 Task: Search one way flight ticket for 5 adults, 2 children, 1 infant in seat and 1 infant on lap in economy from Albuquerque: Albuquerque International Sunport to Rockford: Chicago Rockford International Airport(was Northwest Chicagoland Regional Airport At Rockford) on 5-1-2023. Choice of flights is American. Number of bags: 2 checked bags. Price is upto 40000. Outbound departure time preference is 12:00.
Action: Mouse moved to (164, 363)
Screenshot: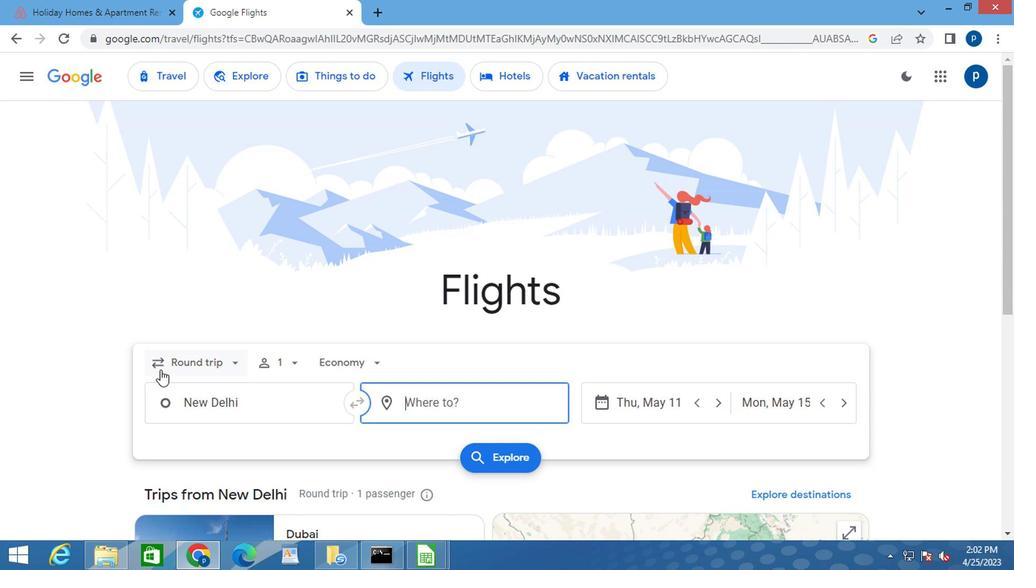 
Action: Mouse pressed left at (164, 363)
Screenshot: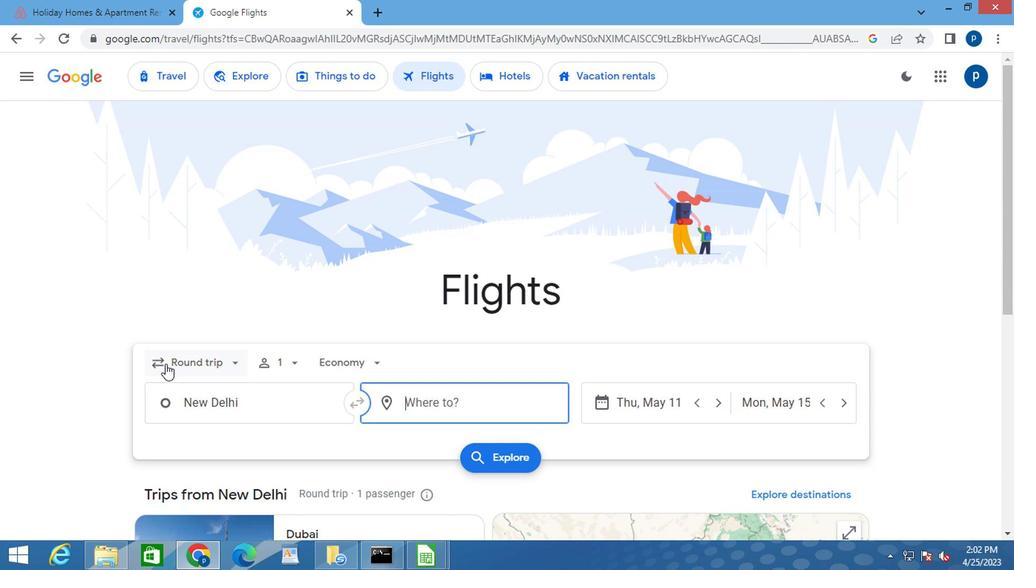 
Action: Mouse moved to (202, 431)
Screenshot: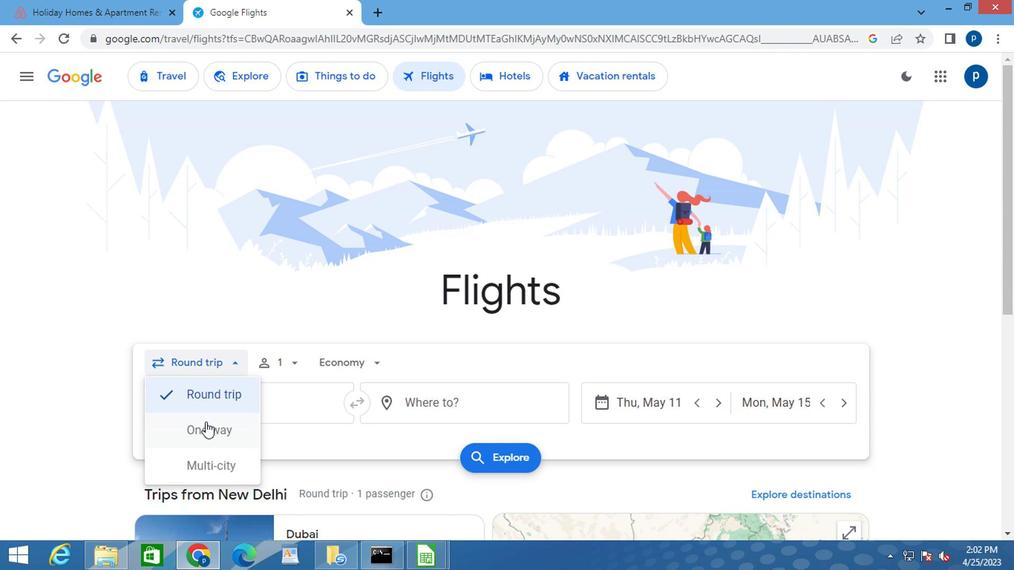 
Action: Mouse pressed left at (202, 431)
Screenshot: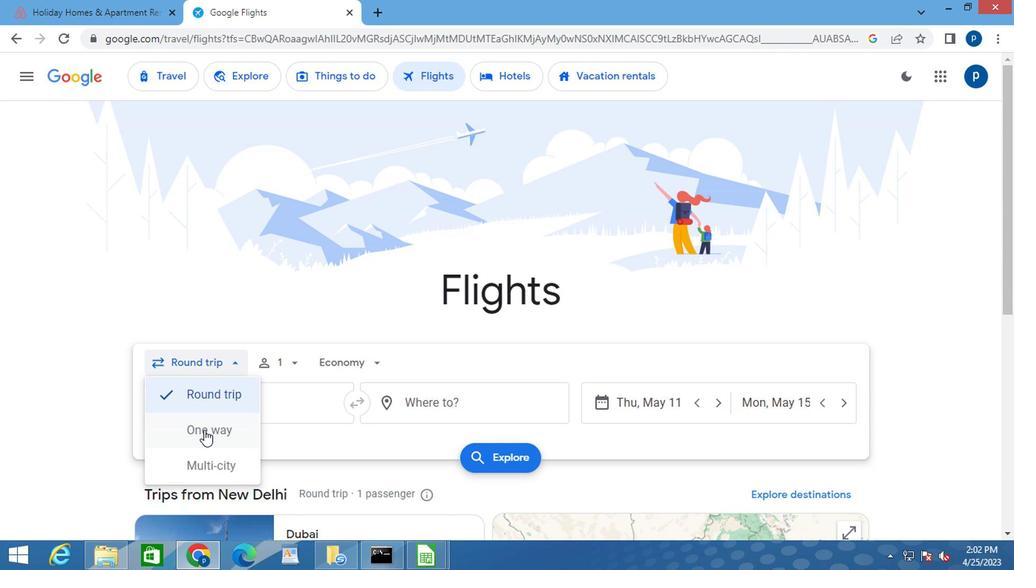 
Action: Mouse moved to (262, 322)
Screenshot: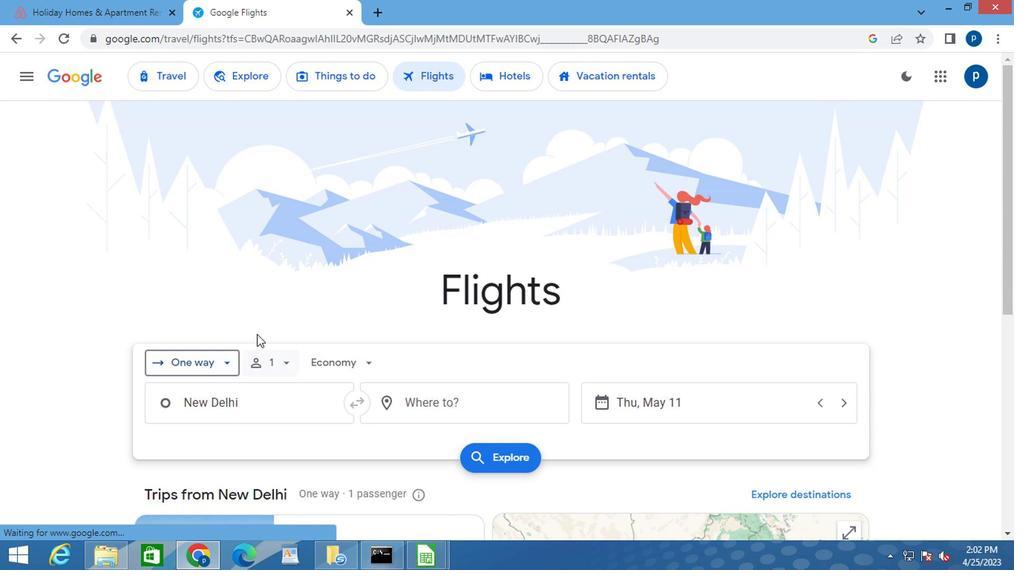 
Action: Mouse scrolled (262, 321) with delta (0, 0)
Screenshot: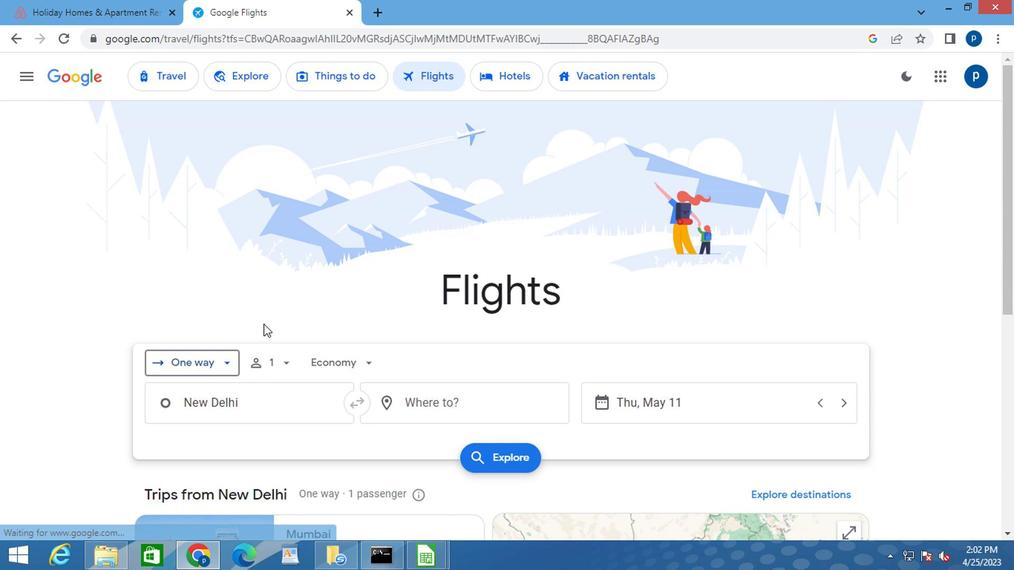 
Action: Mouse moved to (263, 321)
Screenshot: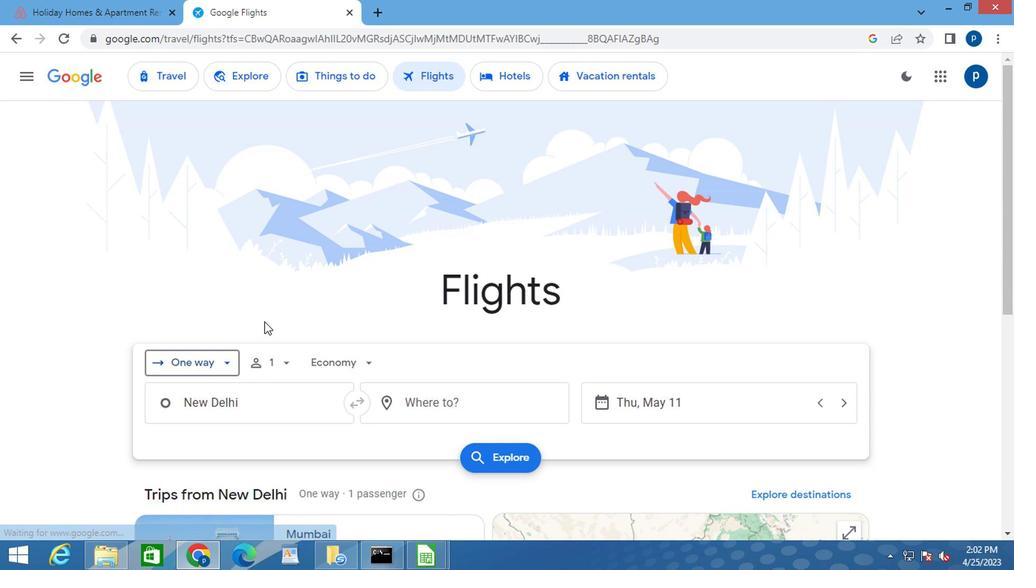 
Action: Mouse scrolled (263, 321) with delta (0, 0)
Screenshot: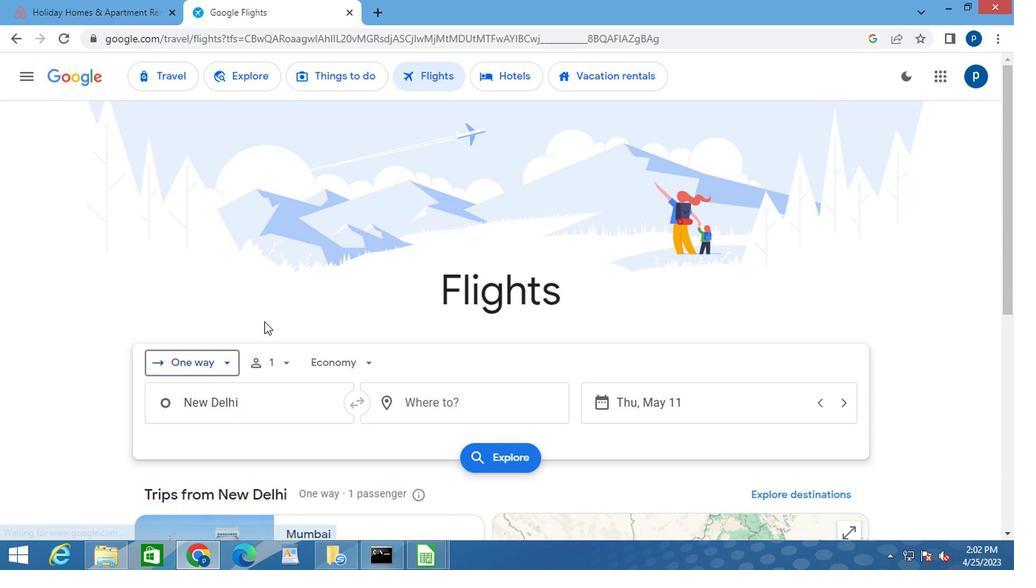 
Action: Mouse moved to (265, 317)
Screenshot: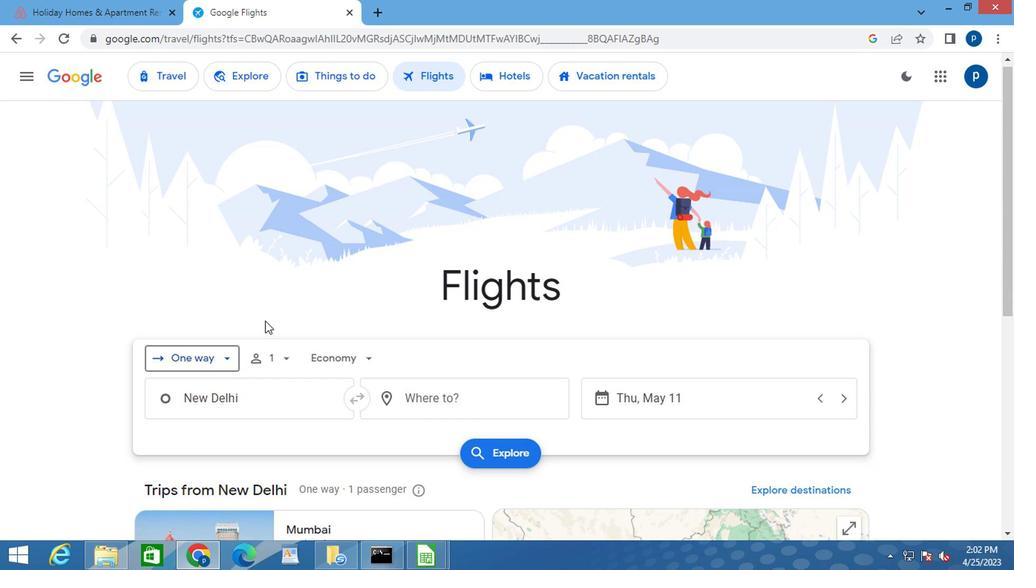 
Action: Mouse scrolled (265, 318) with delta (0, 0)
Screenshot: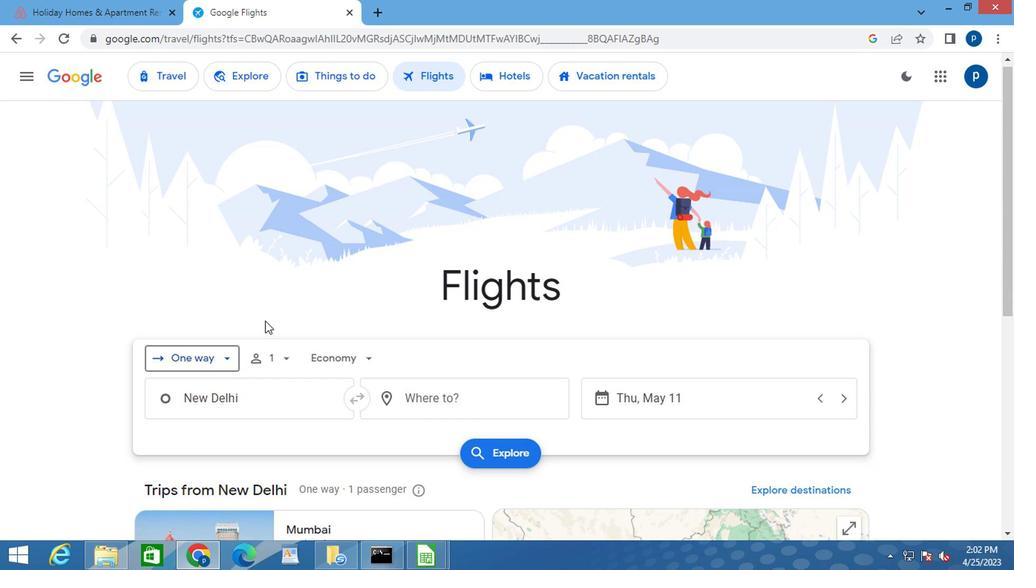 
Action: Mouse moved to (278, 280)
Screenshot: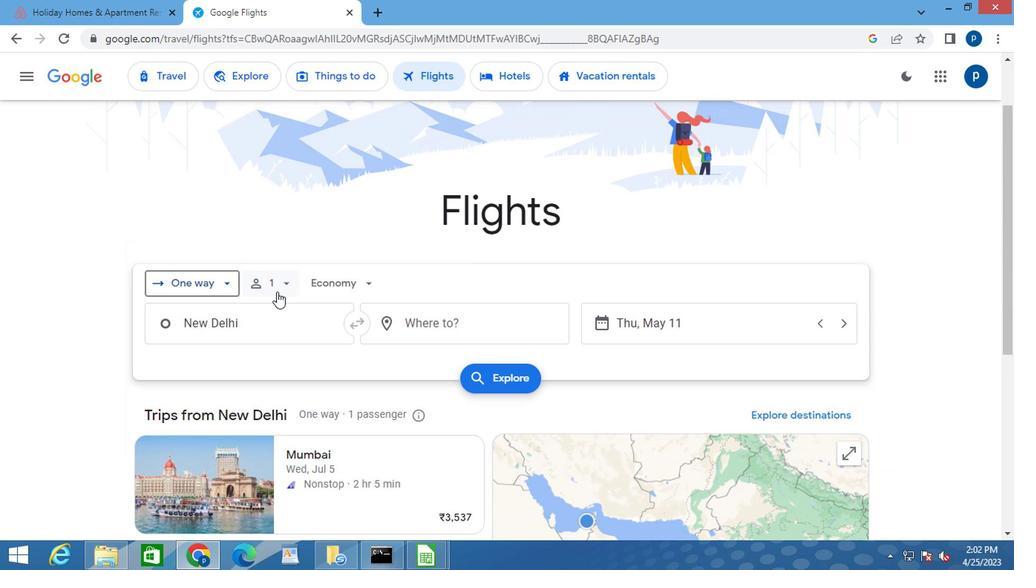 
Action: Mouse pressed left at (278, 280)
Screenshot: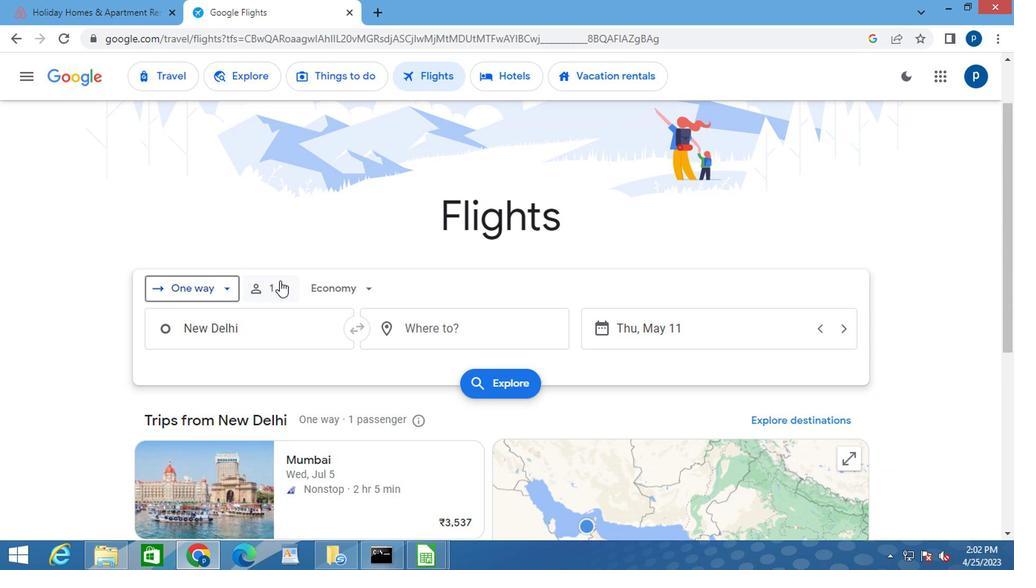 
Action: Mouse moved to (395, 328)
Screenshot: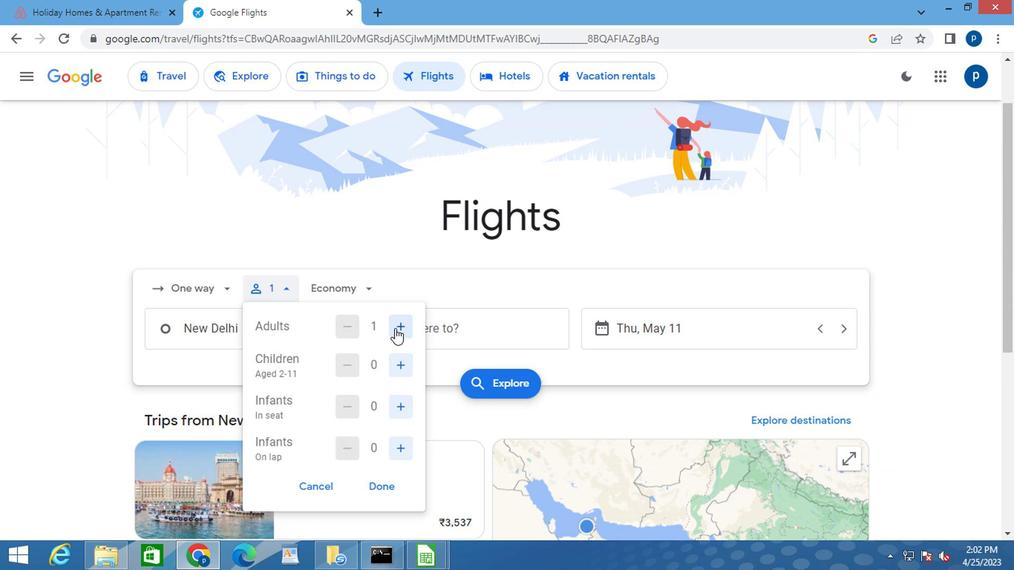 
Action: Mouse pressed left at (395, 328)
Screenshot: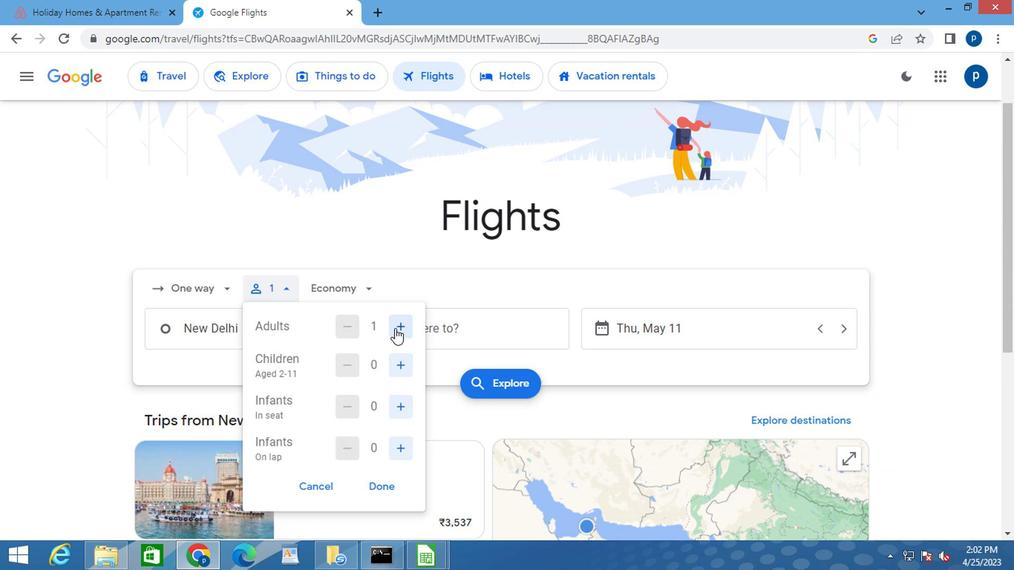 
Action: Mouse moved to (396, 328)
Screenshot: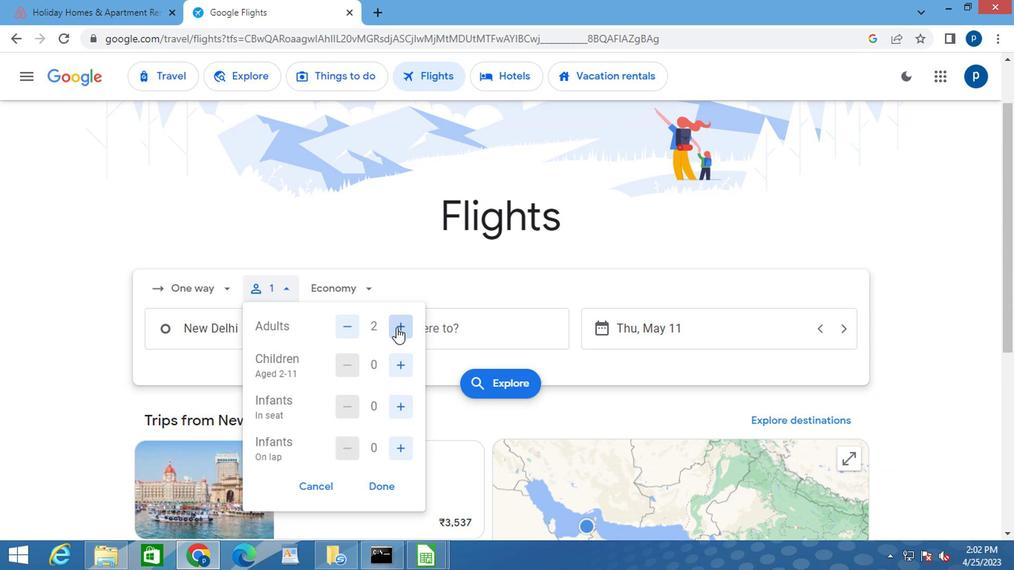
Action: Mouse pressed left at (396, 328)
Screenshot: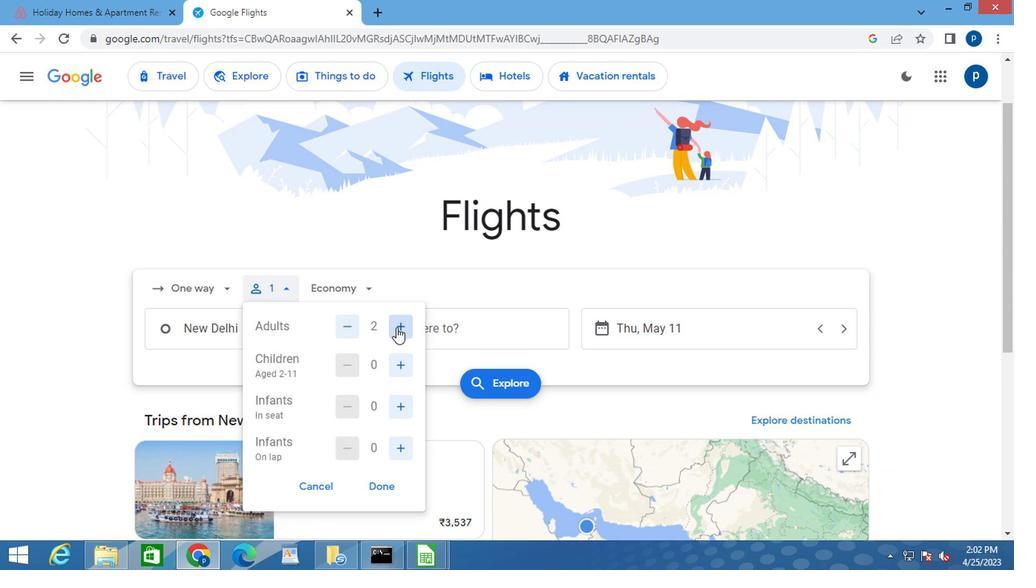 
Action: Mouse moved to (396, 328)
Screenshot: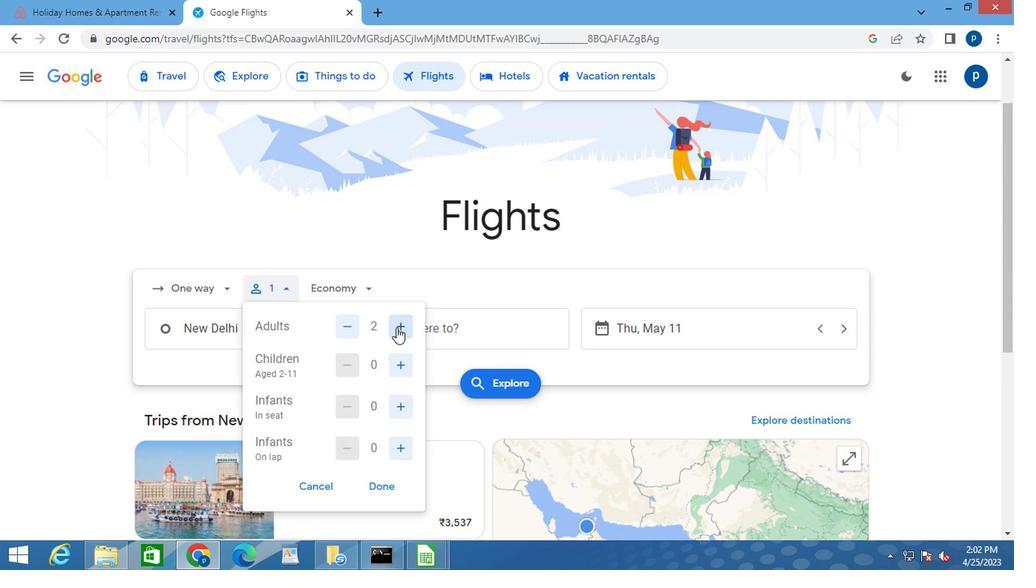 
Action: Mouse pressed left at (396, 328)
Screenshot: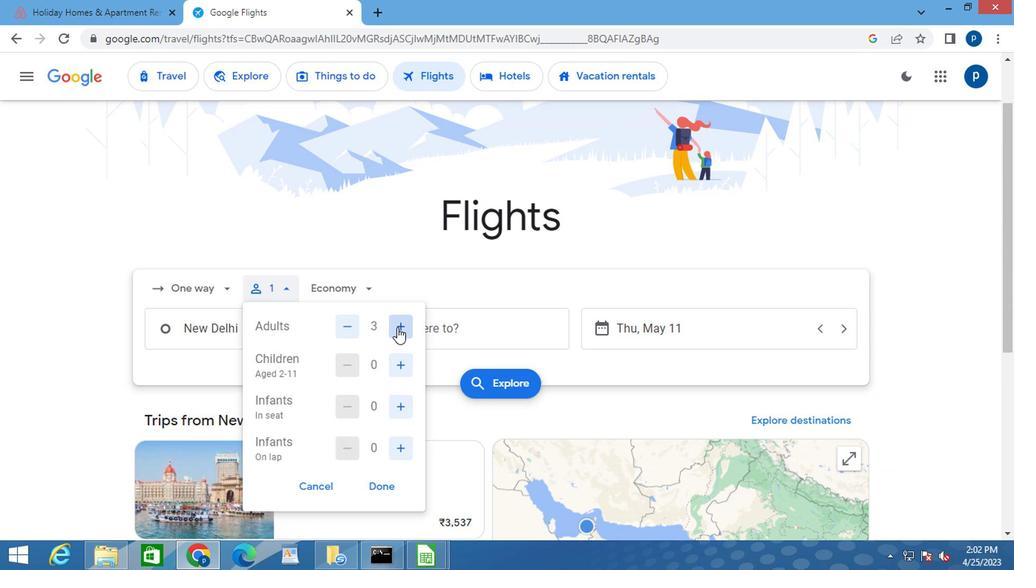 
Action: Mouse moved to (397, 328)
Screenshot: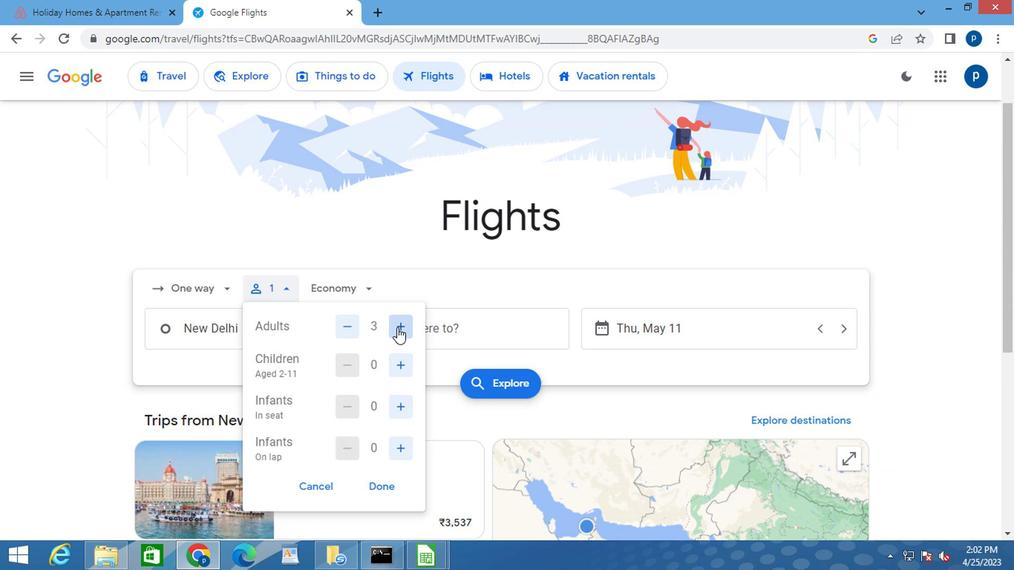 
Action: Mouse pressed left at (397, 328)
Screenshot: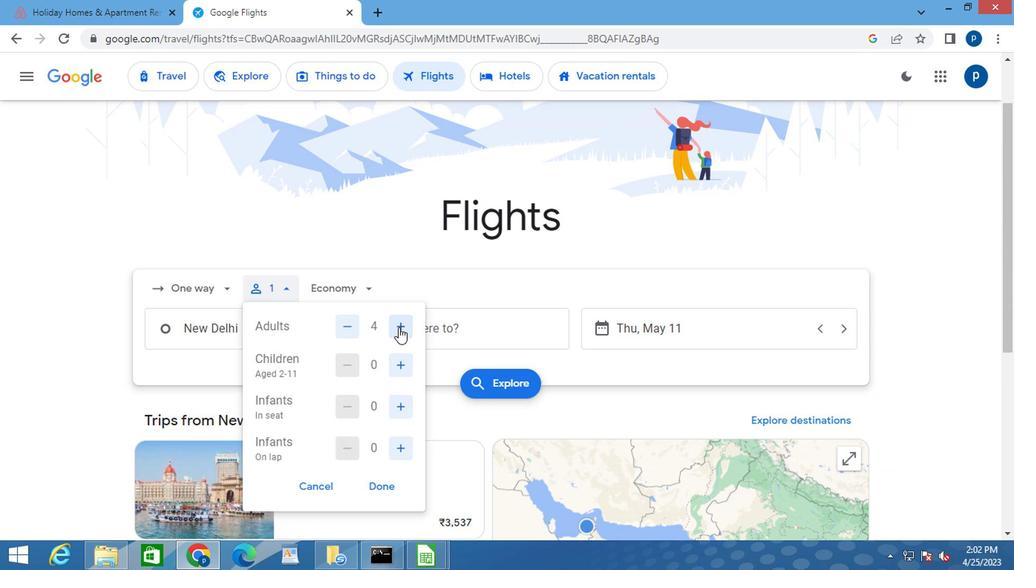 
Action: Mouse moved to (402, 369)
Screenshot: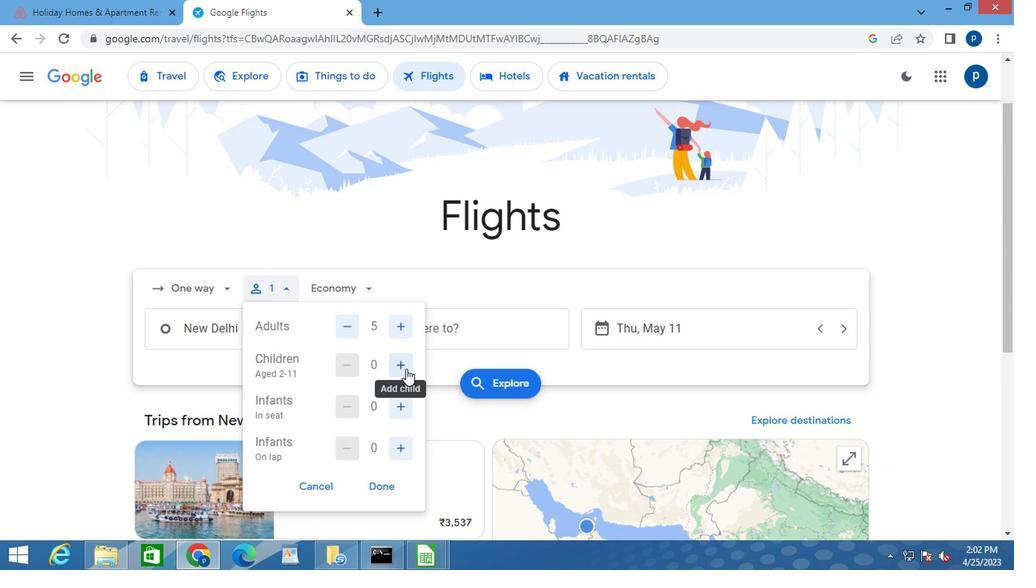 
Action: Mouse pressed left at (402, 369)
Screenshot: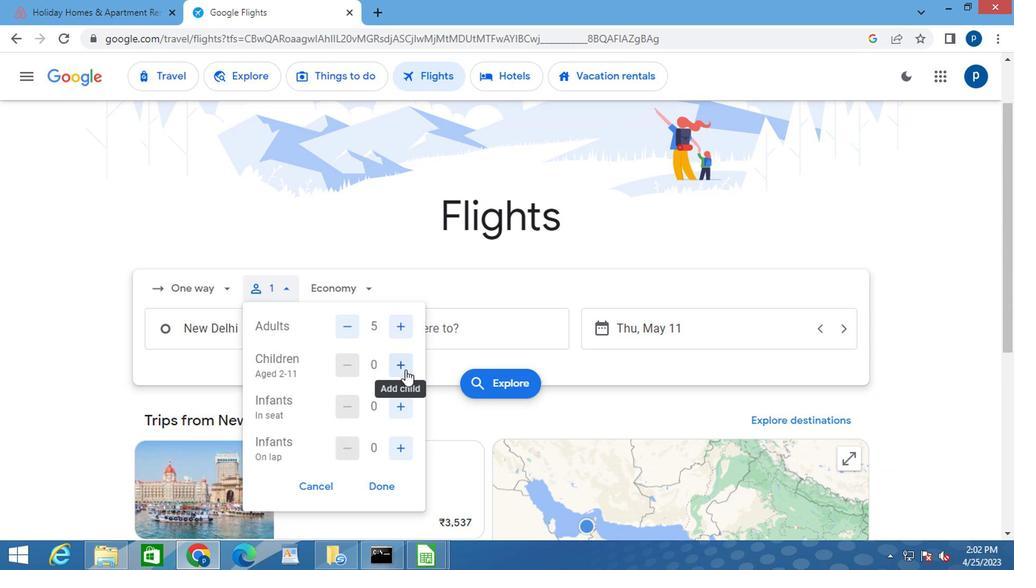 
Action: Mouse pressed left at (402, 369)
Screenshot: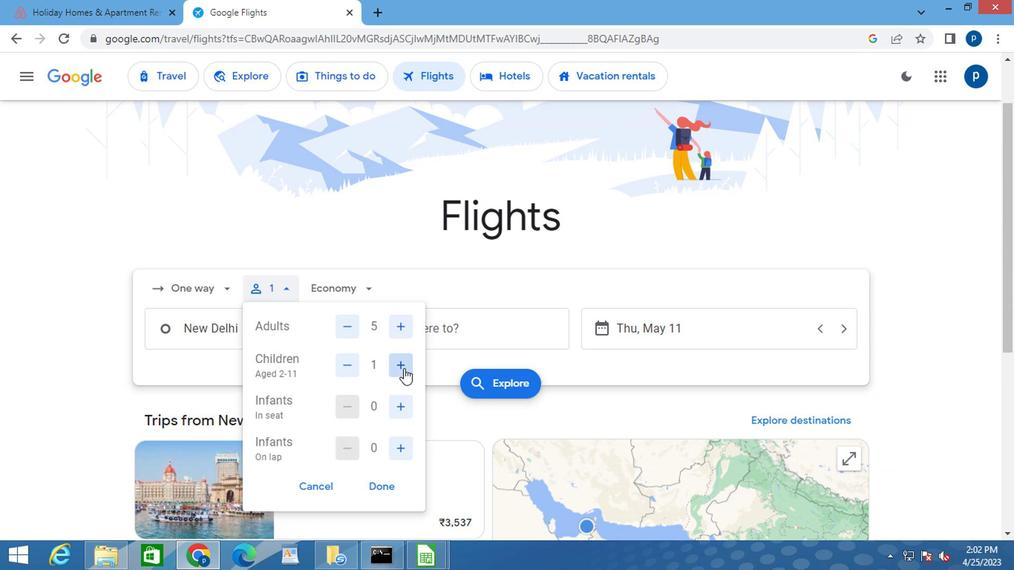 
Action: Mouse moved to (400, 402)
Screenshot: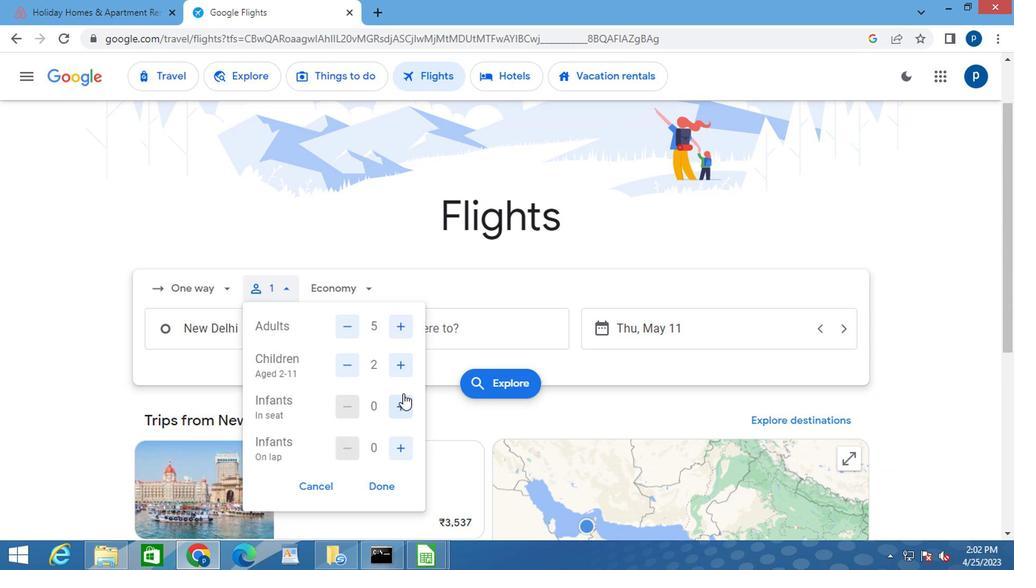 
Action: Mouse pressed left at (400, 402)
Screenshot: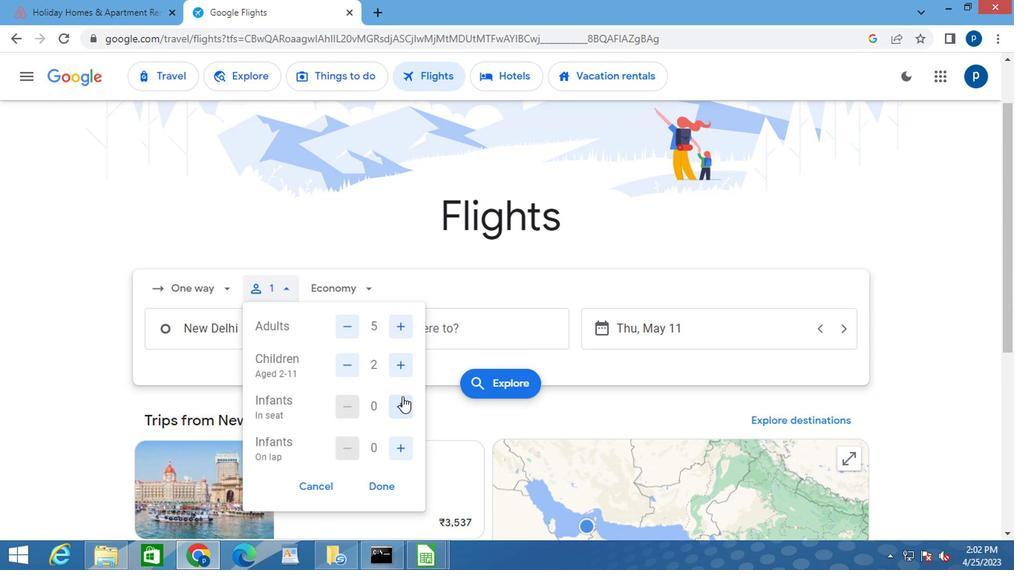 
Action: Mouse moved to (394, 443)
Screenshot: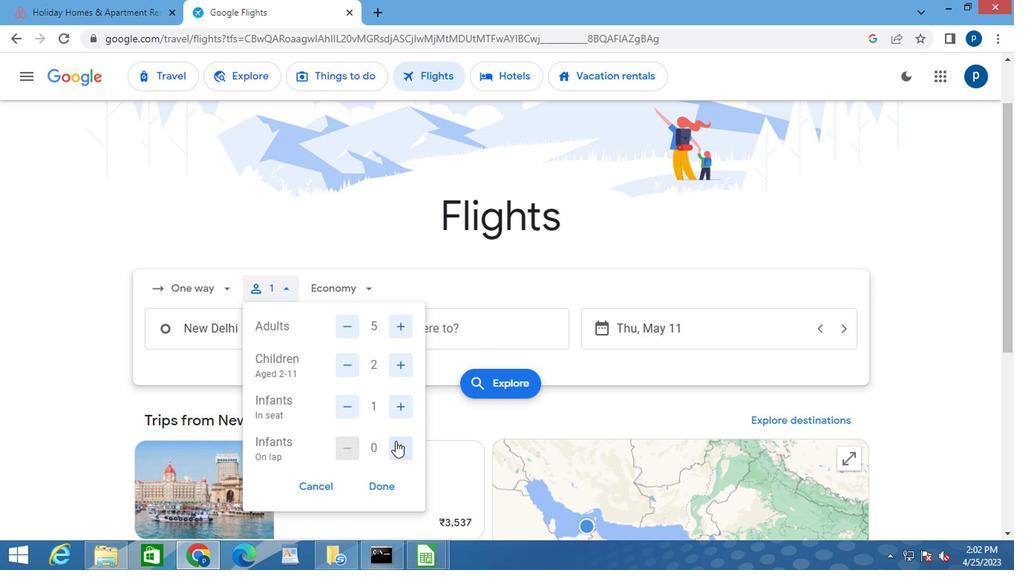 
Action: Mouse pressed left at (394, 443)
Screenshot: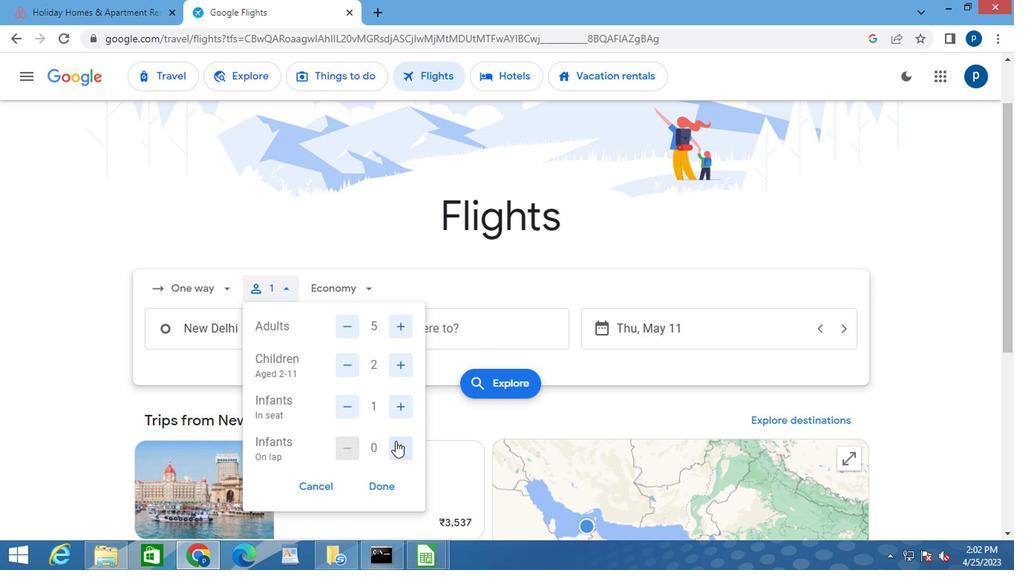 
Action: Mouse moved to (380, 483)
Screenshot: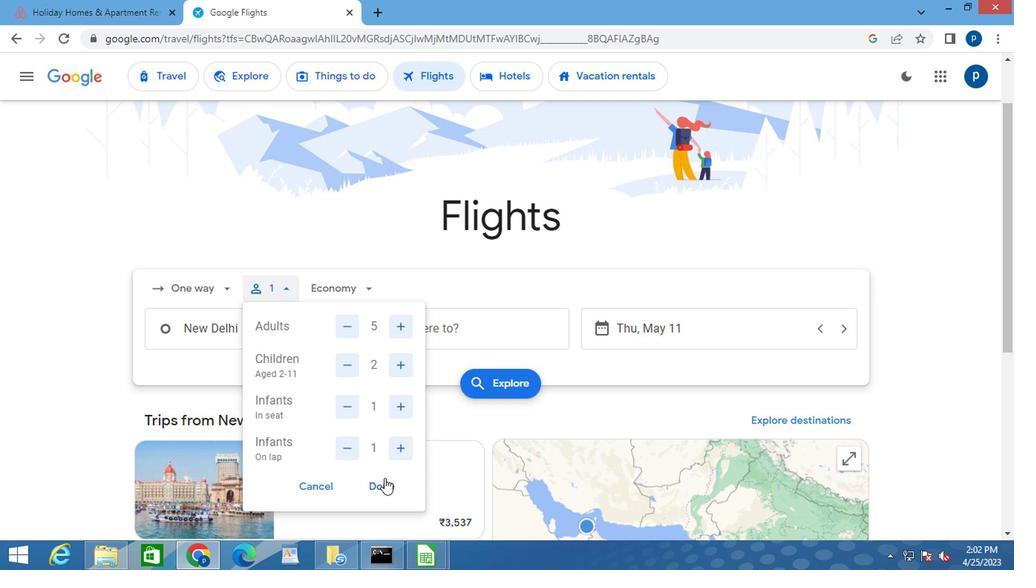 
Action: Mouse pressed left at (380, 483)
Screenshot: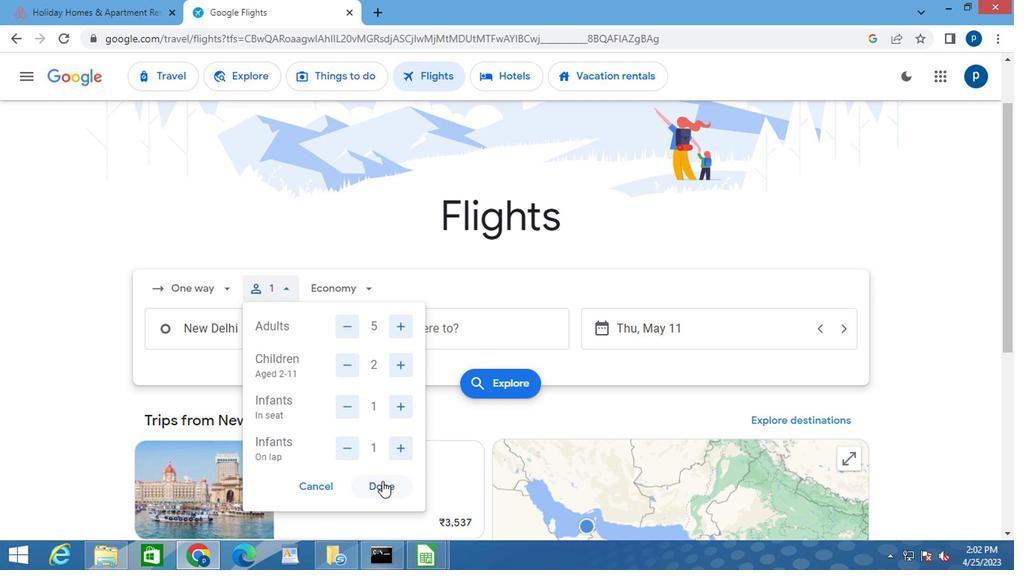 
Action: Mouse moved to (348, 296)
Screenshot: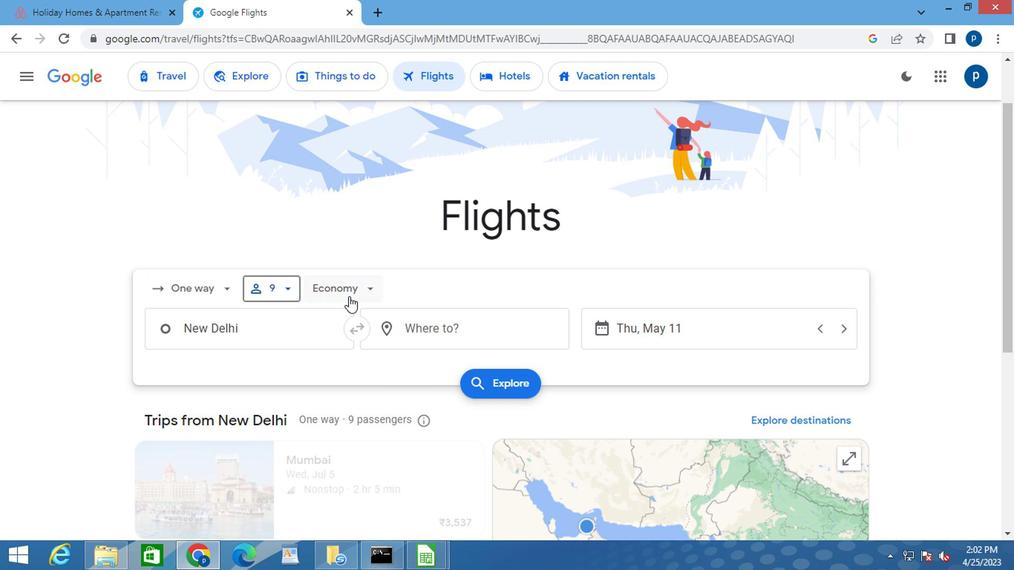 
Action: Mouse pressed left at (348, 296)
Screenshot: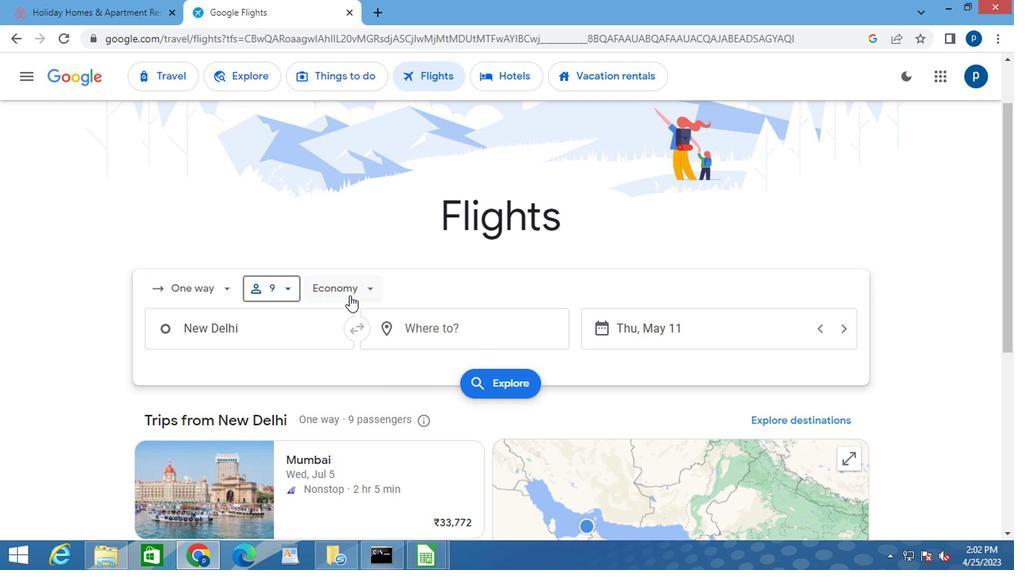 
Action: Mouse moved to (374, 321)
Screenshot: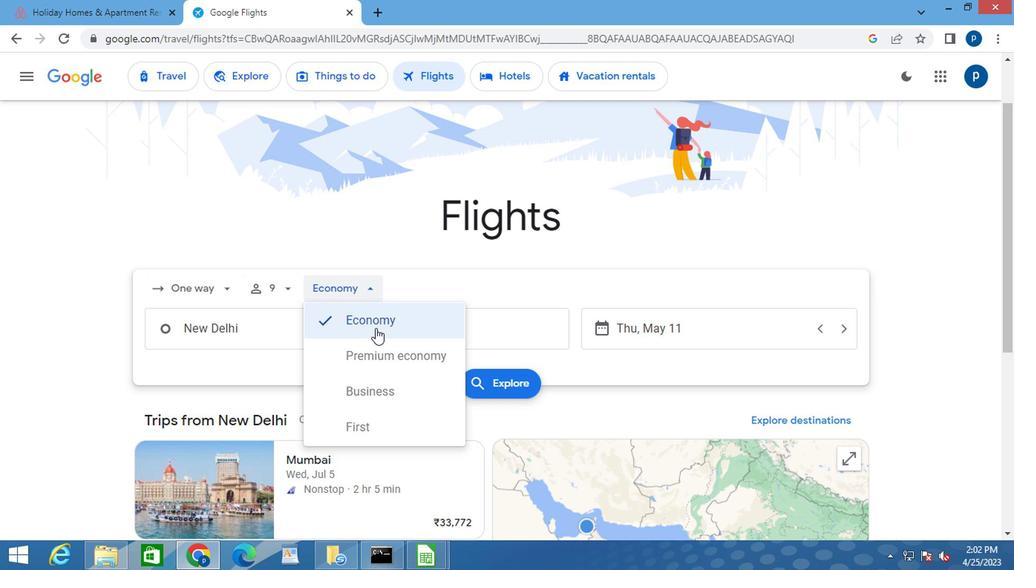 
Action: Mouse pressed left at (374, 321)
Screenshot: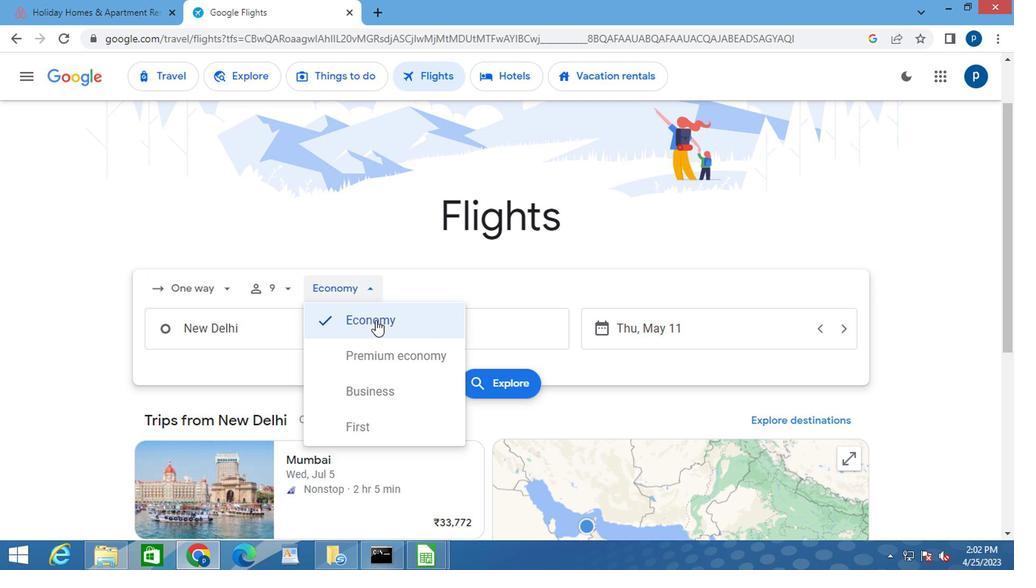 
Action: Mouse moved to (258, 405)
Screenshot: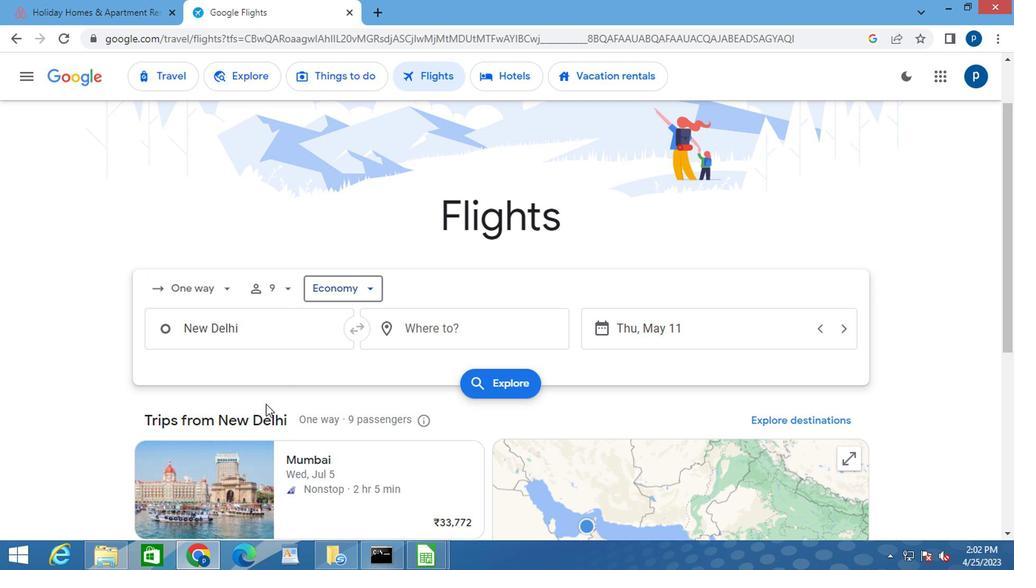 
Action: Mouse scrolled (258, 404) with delta (0, -1)
Screenshot: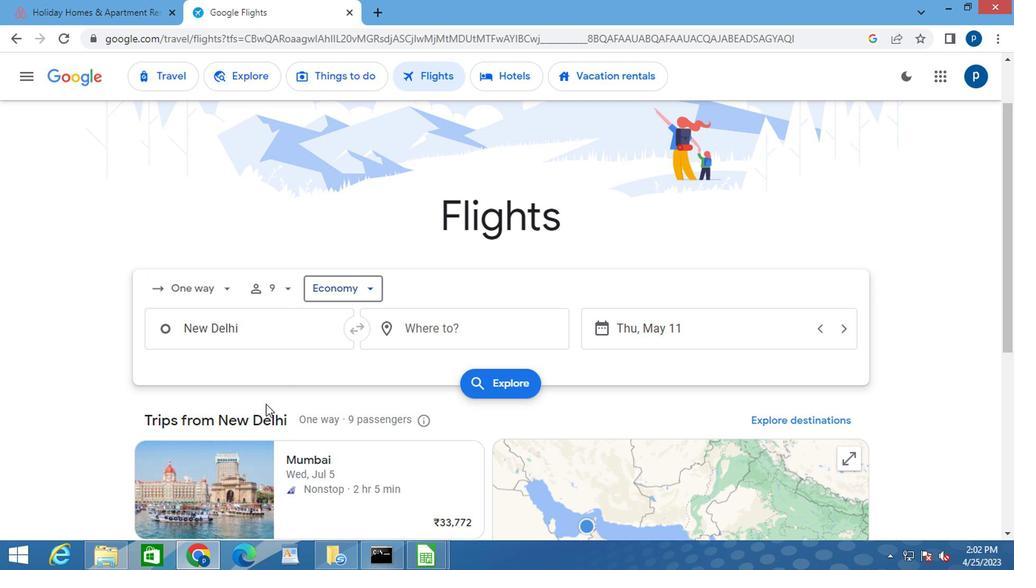 
Action: Mouse moved to (191, 258)
Screenshot: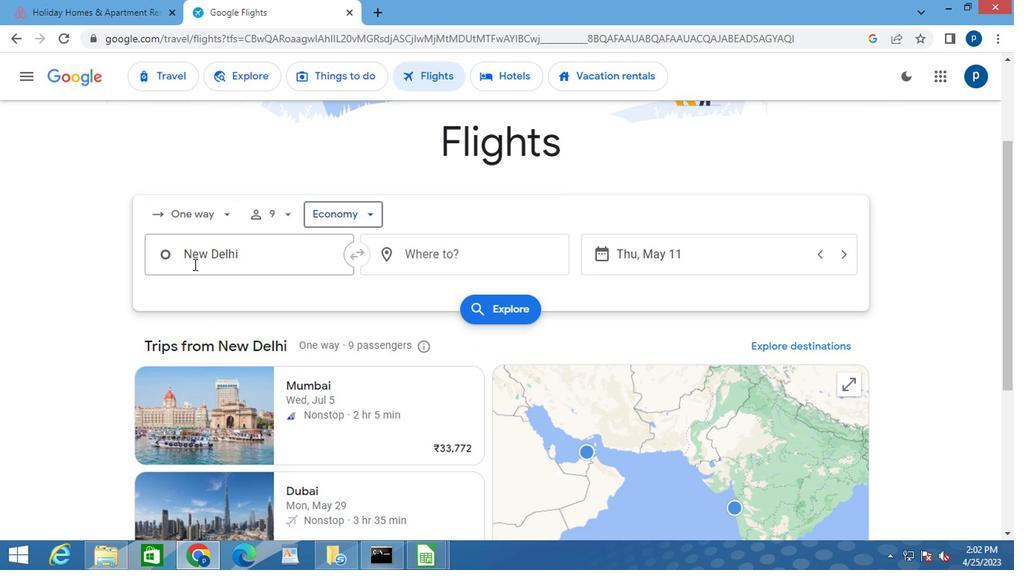 
Action: Mouse pressed left at (191, 258)
Screenshot: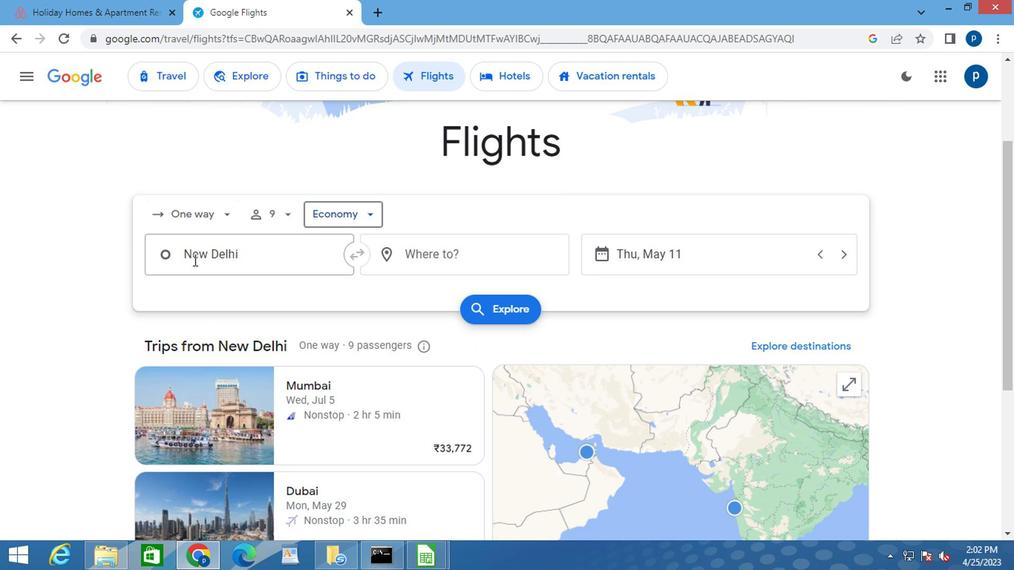 
Action: Mouse pressed left at (191, 258)
Screenshot: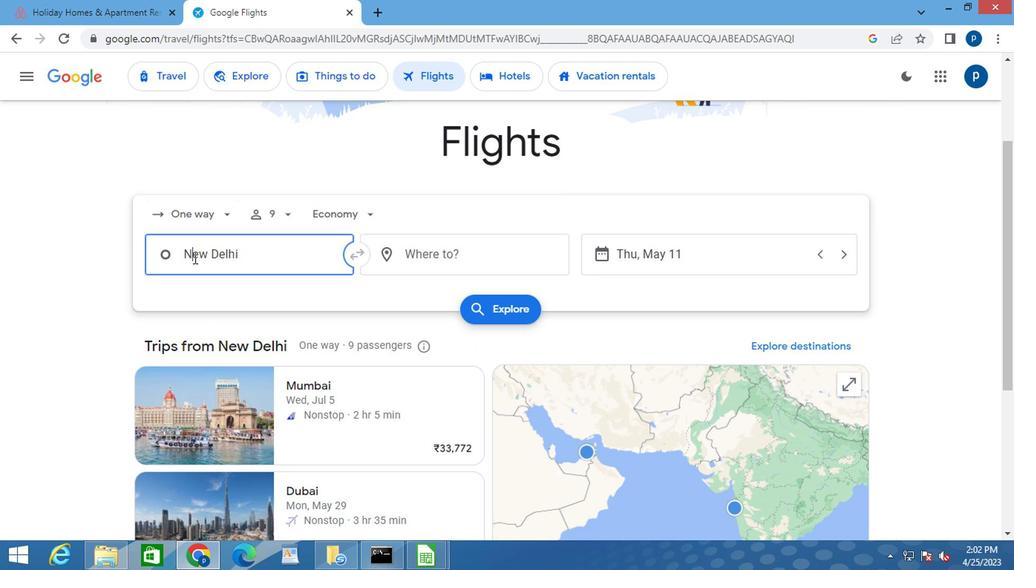 
Action: Key pressed <Key.delete>a<Key.caps_lock><Key.caps_lock><Key.caps_lock>lbuquerque<Key.space><Key.caps_lock>i<Key.caps_lock>n
Screenshot: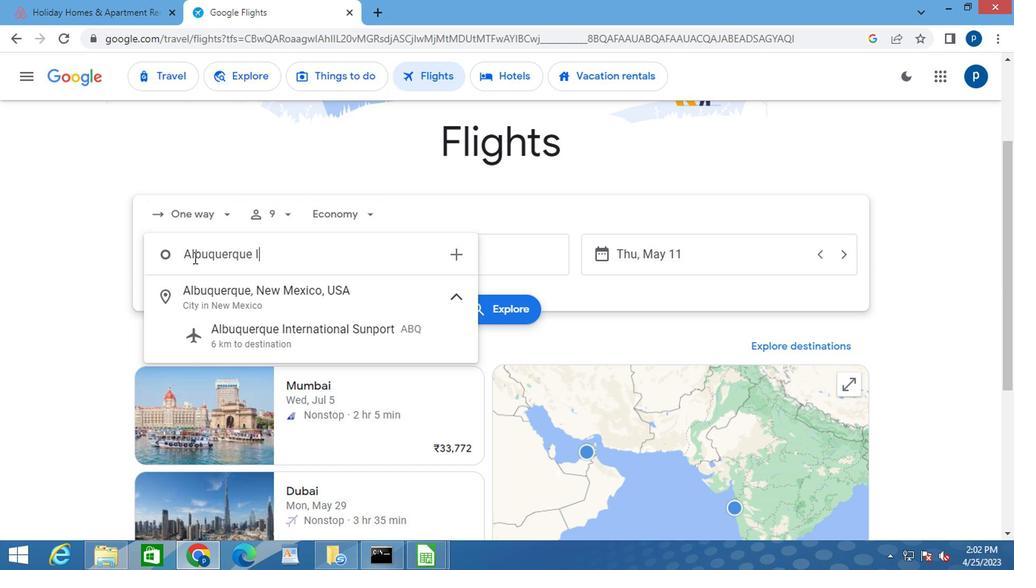 
Action: Mouse moved to (249, 298)
Screenshot: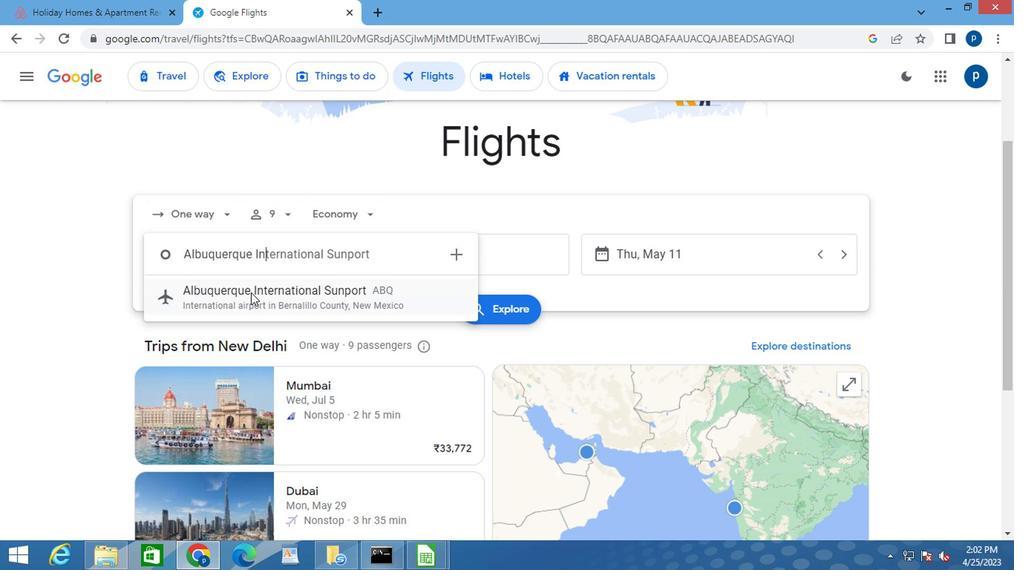 
Action: Mouse pressed left at (249, 298)
Screenshot: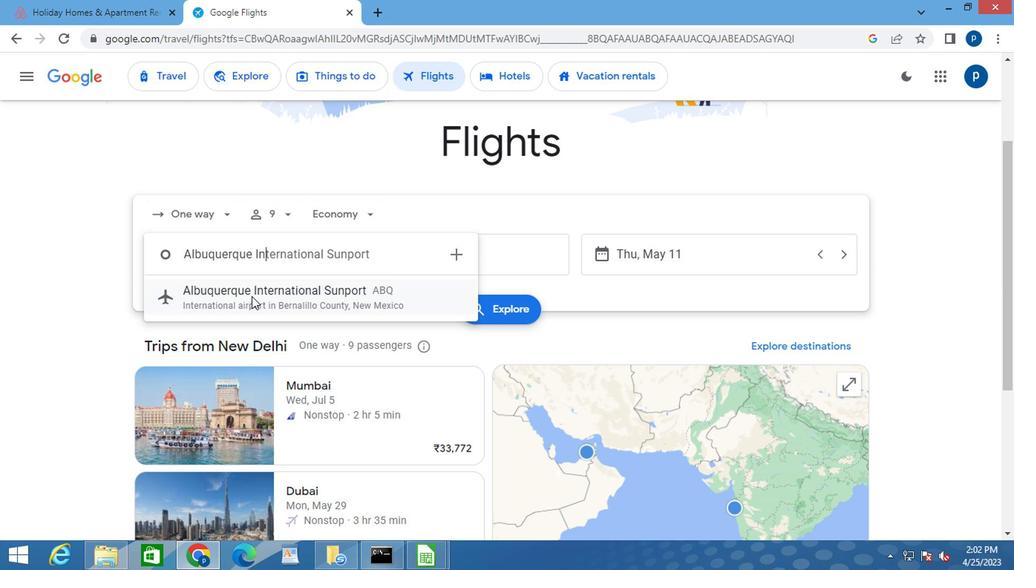 
Action: Mouse moved to (446, 253)
Screenshot: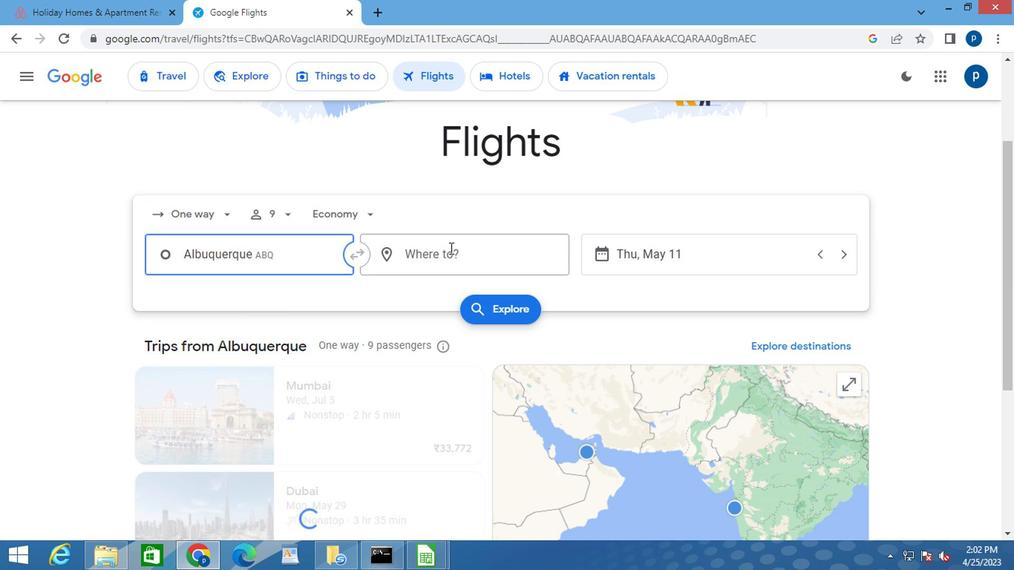 
Action: Mouse pressed left at (446, 253)
Screenshot: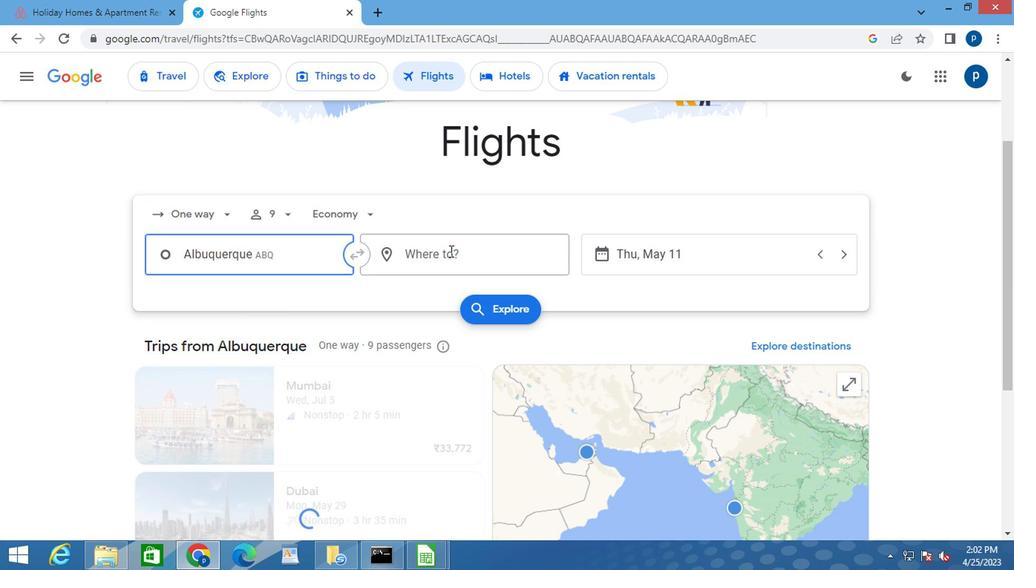 
Action: Key pressed <Key.caps_lock>c<Key.caps_lock>hicago<Key.space>
Screenshot: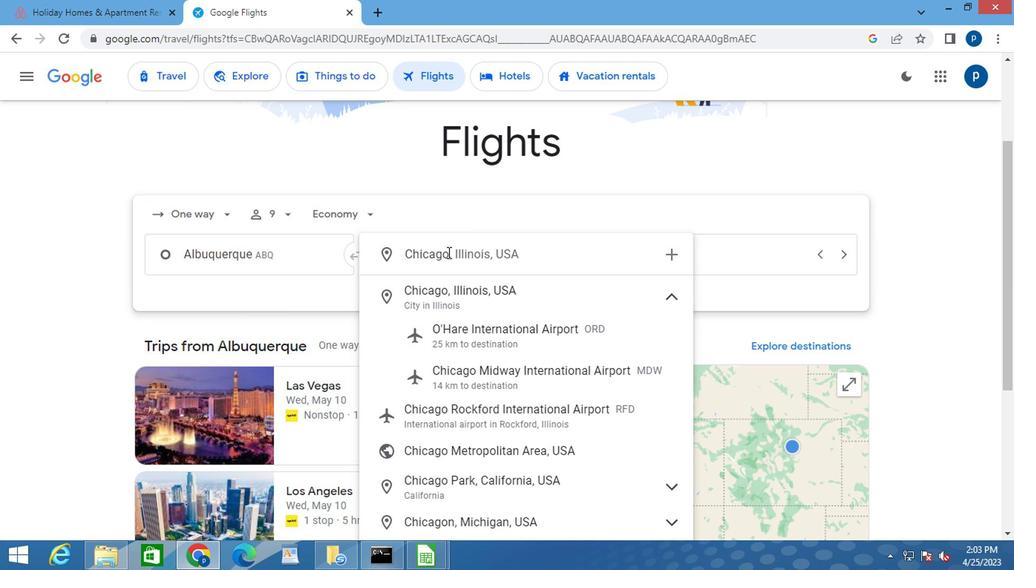
Action: Mouse moved to (474, 413)
Screenshot: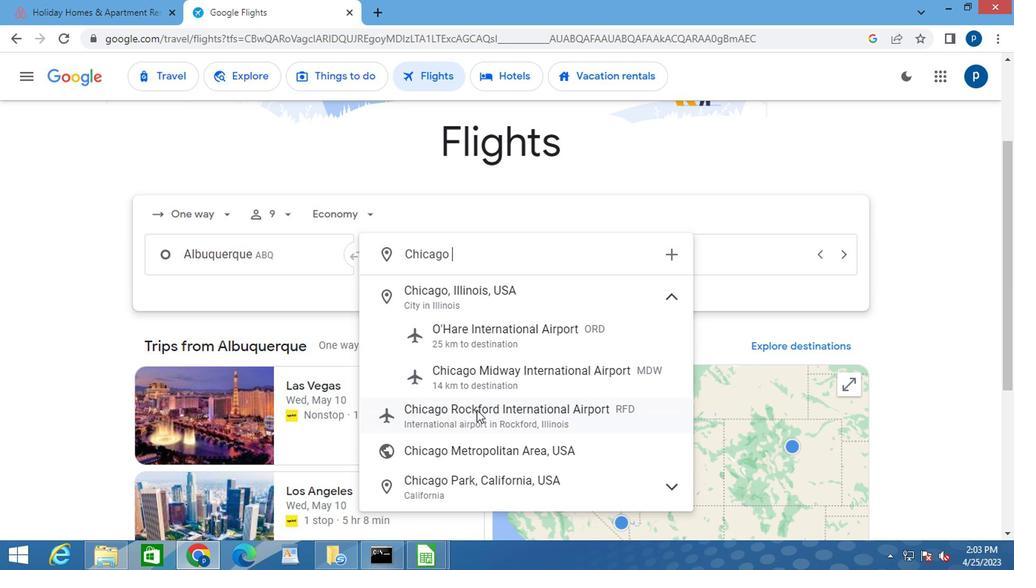 
Action: Mouse pressed left at (474, 413)
Screenshot: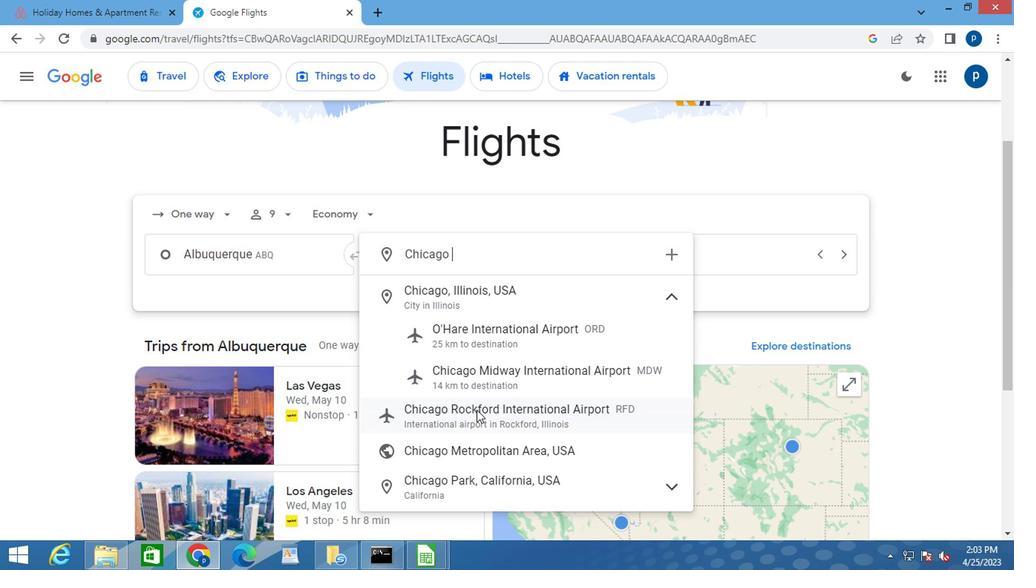 
Action: Mouse moved to (597, 250)
Screenshot: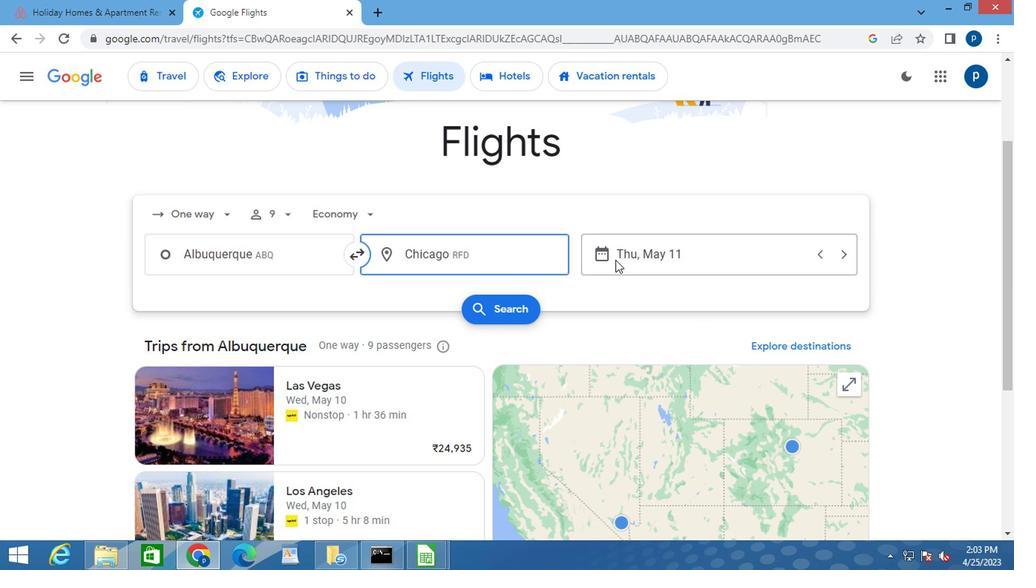 
Action: Mouse pressed left at (597, 250)
Screenshot: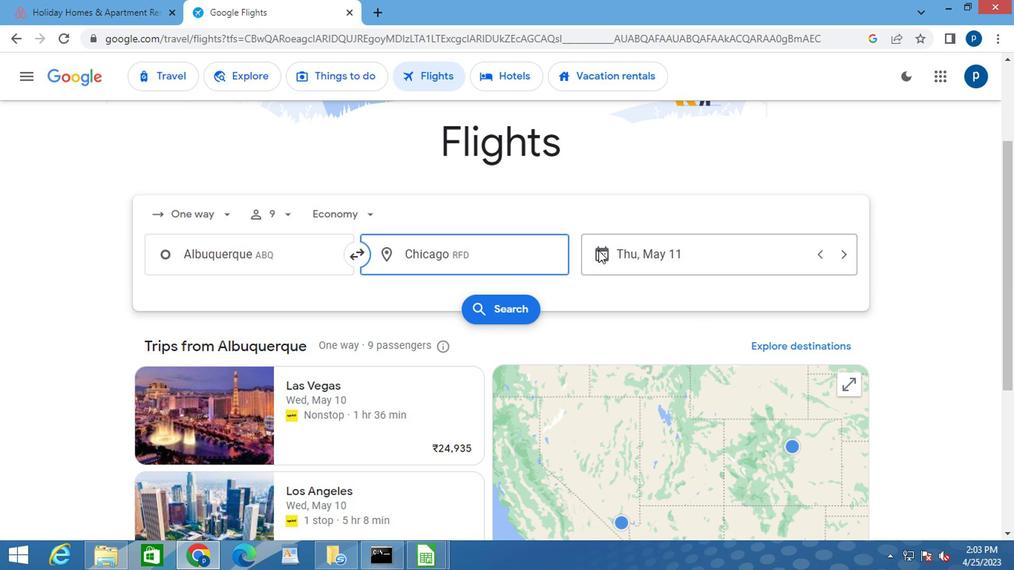 
Action: Mouse moved to (652, 266)
Screenshot: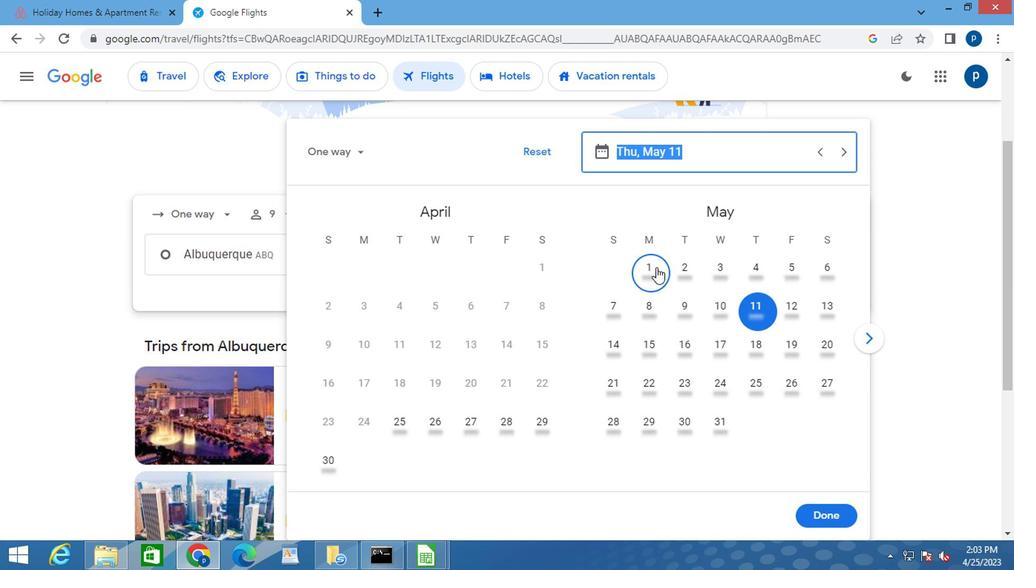 
Action: Mouse pressed left at (652, 266)
Screenshot: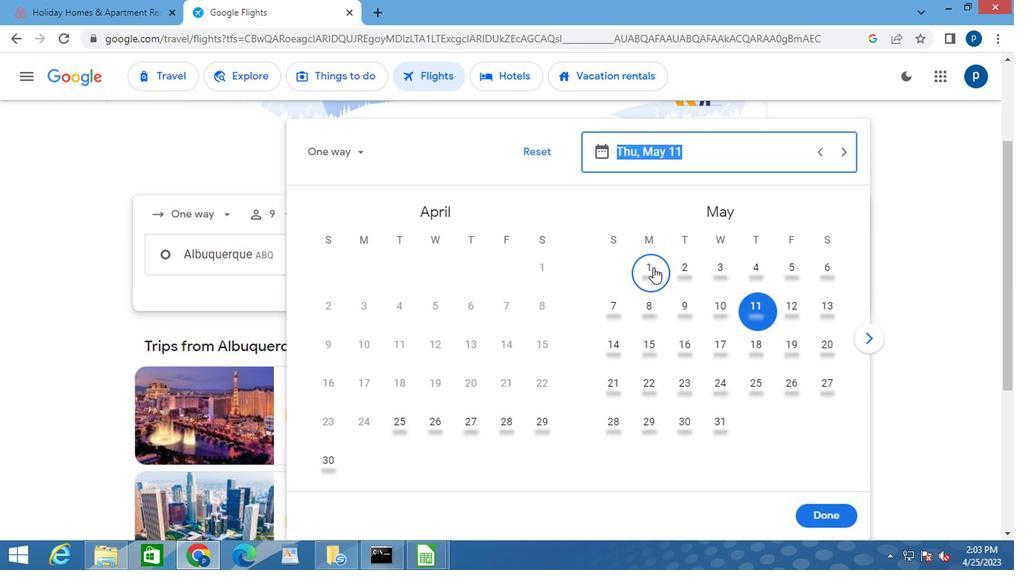 
Action: Mouse moved to (822, 514)
Screenshot: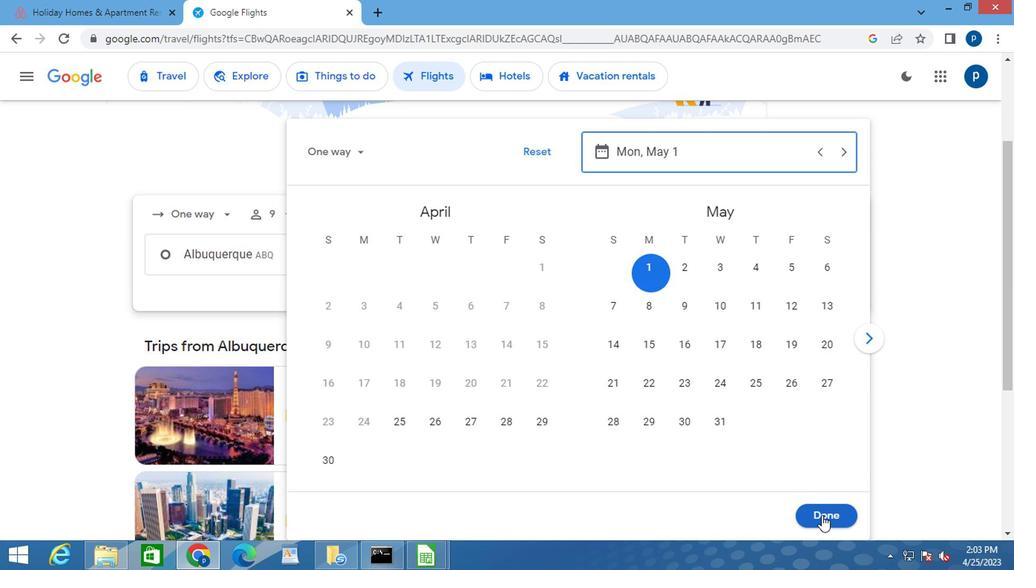 
Action: Mouse pressed left at (822, 514)
Screenshot: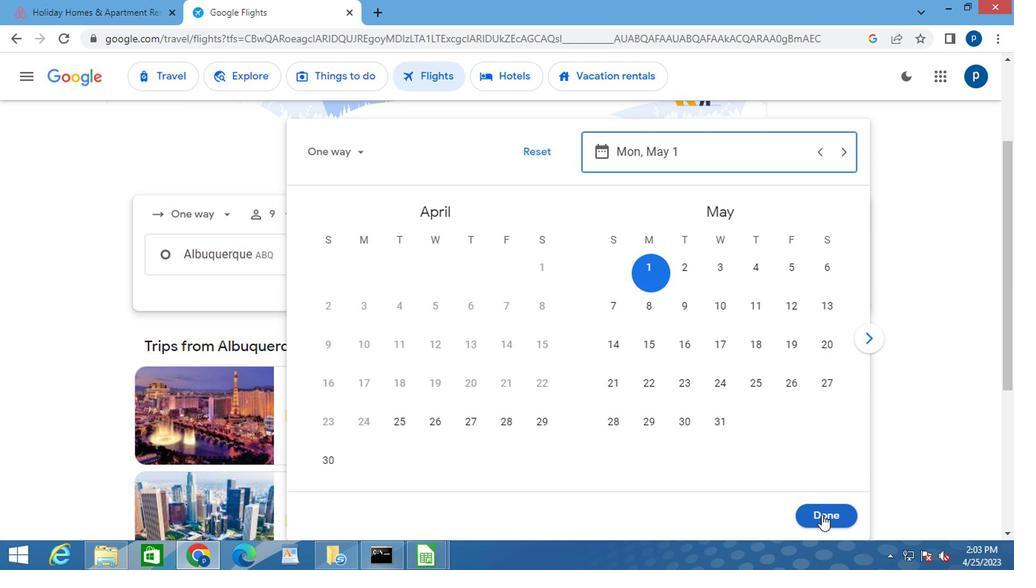 
Action: Mouse moved to (509, 311)
Screenshot: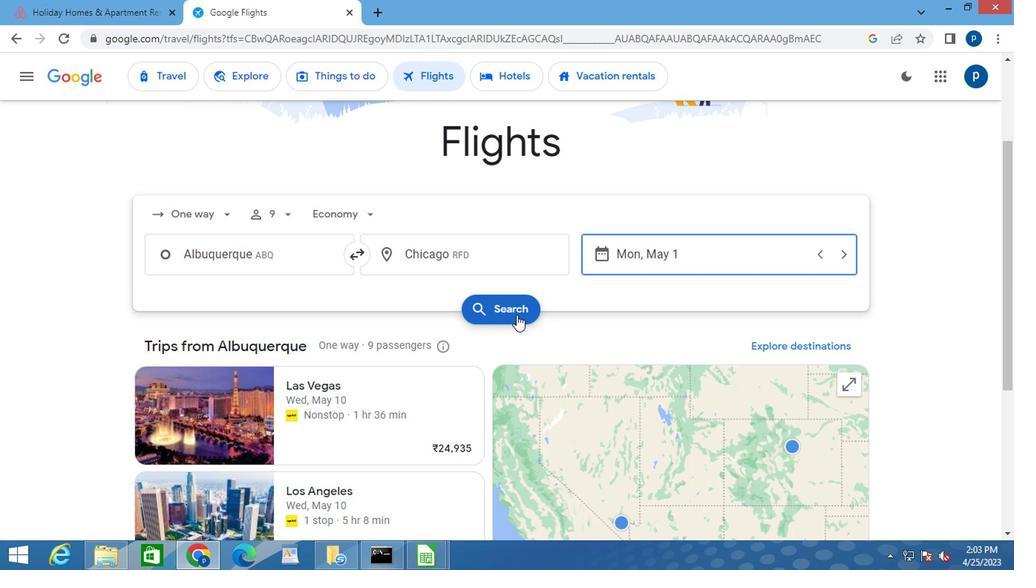 
Action: Mouse pressed left at (509, 311)
Screenshot: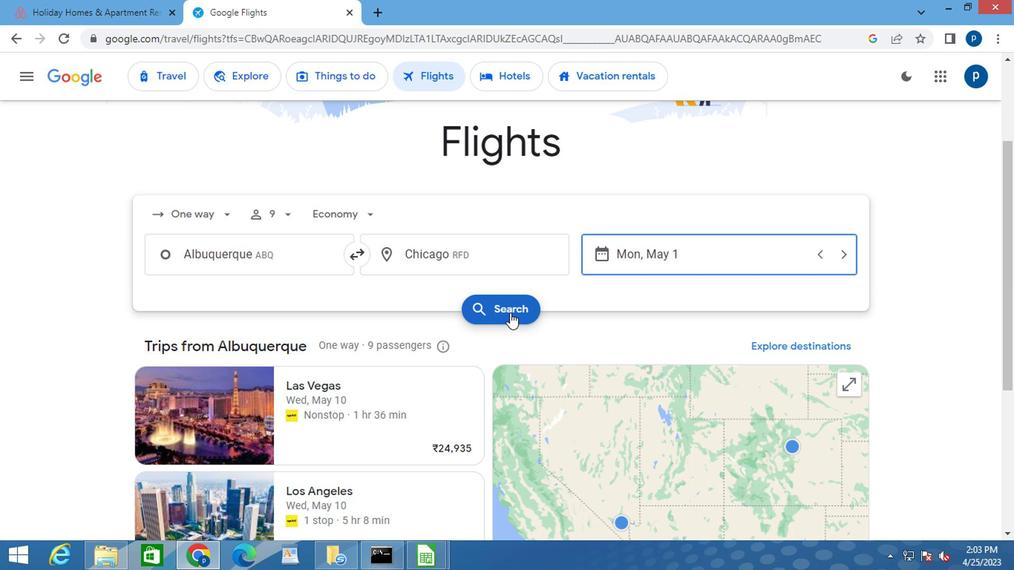 
Action: Mouse moved to (158, 210)
Screenshot: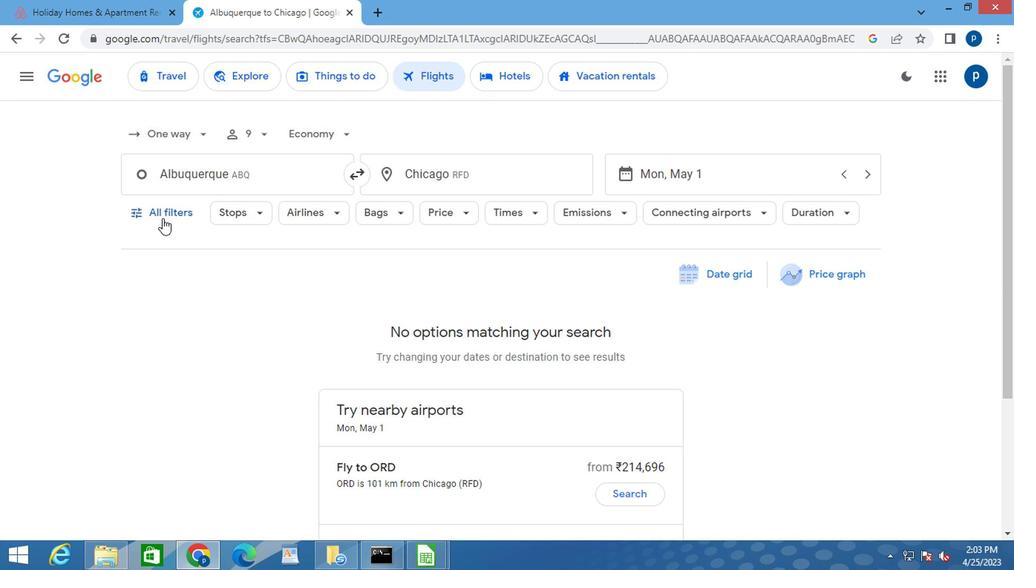 
Action: Mouse pressed left at (158, 210)
Screenshot: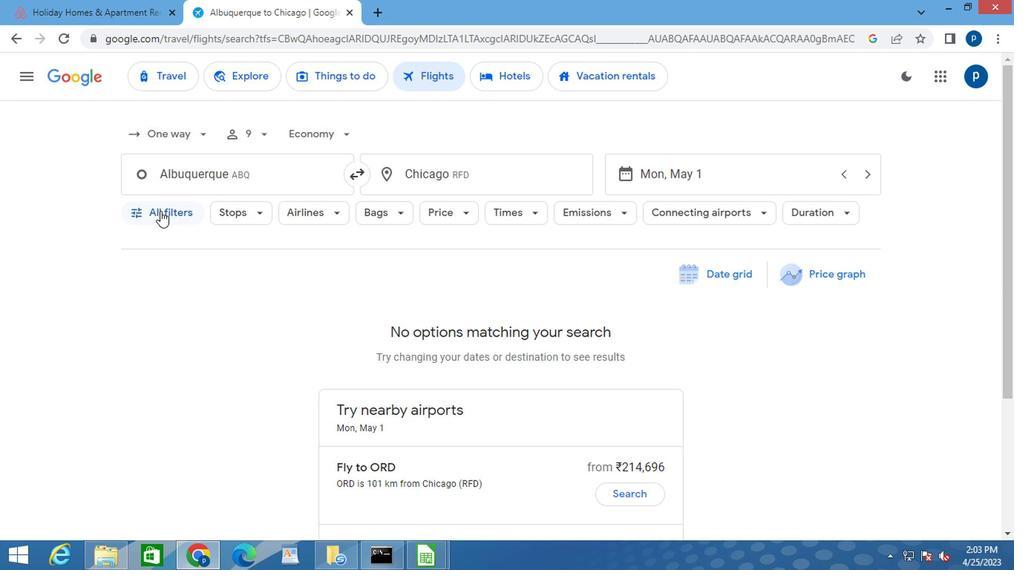 
Action: Mouse moved to (200, 339)
Screenshot: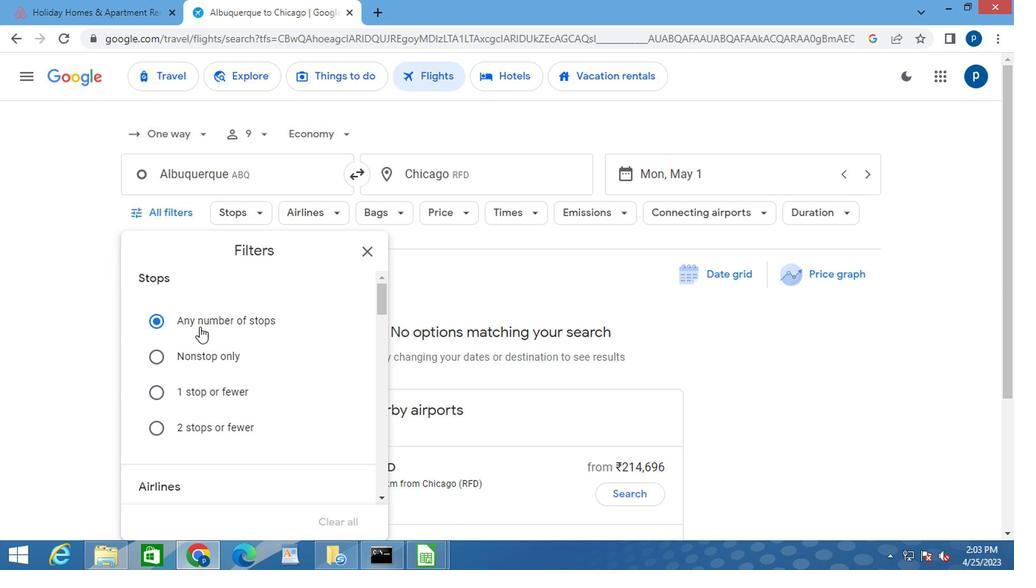 
Action: Mouse scrolled (200, 339) with delta (0, 0)
Screenshot: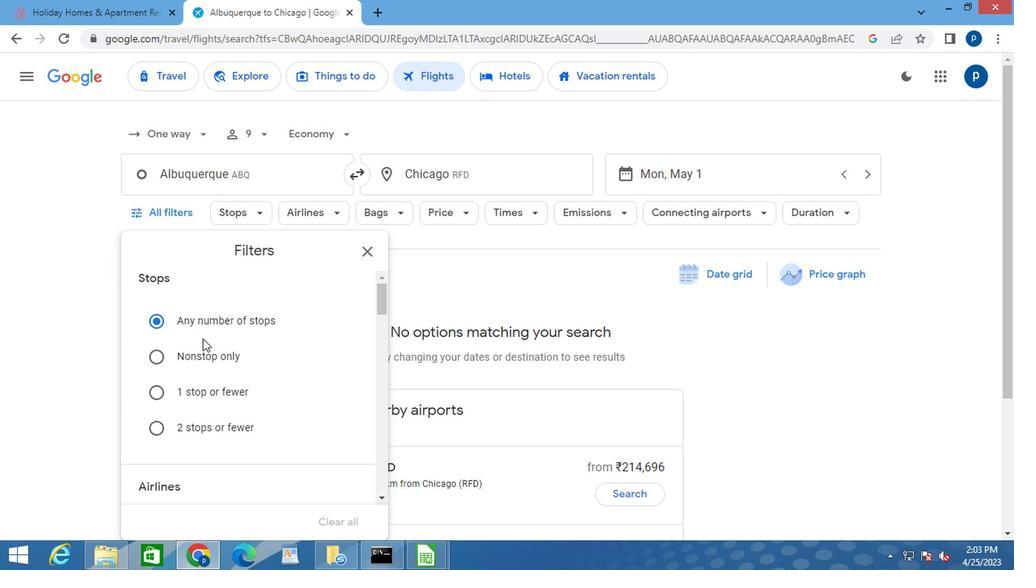 
Action: Mouse moved to (205, 338)
Screenshot: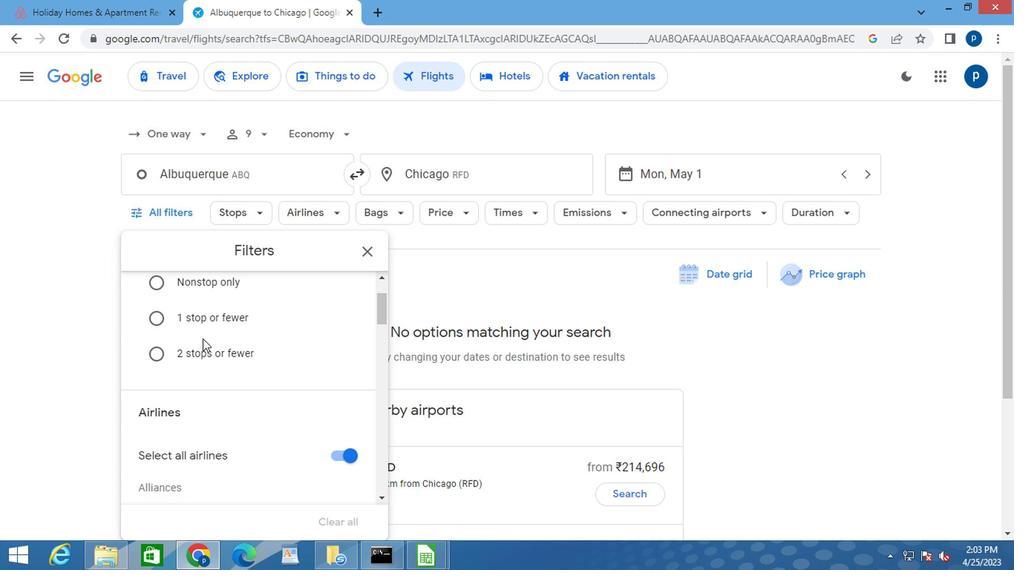
Action: Mouse scrolled (205, 337) with delta (0, 0)
Screenshot: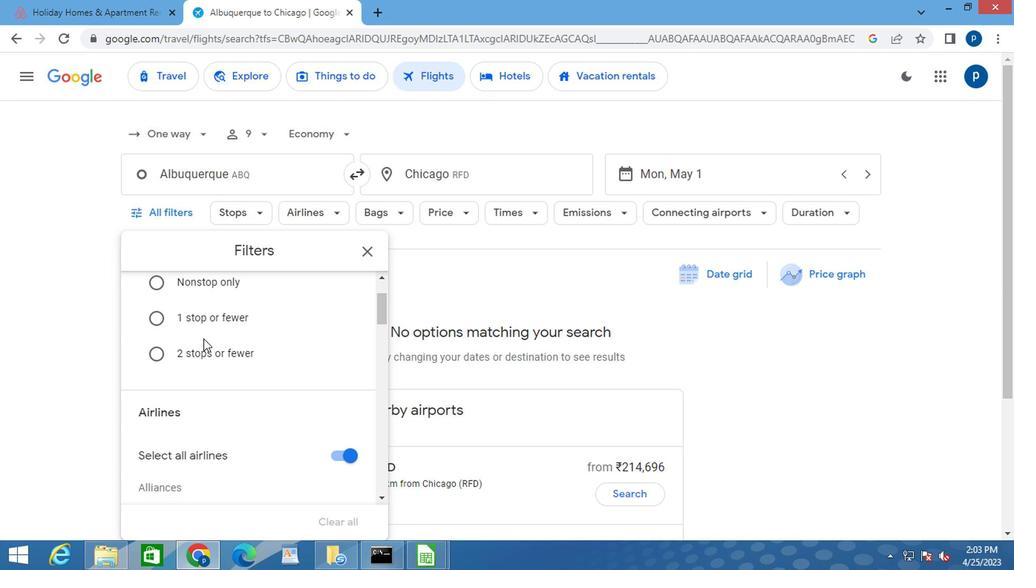 
Action: Mouse moved to (230, 344)
Screenshot: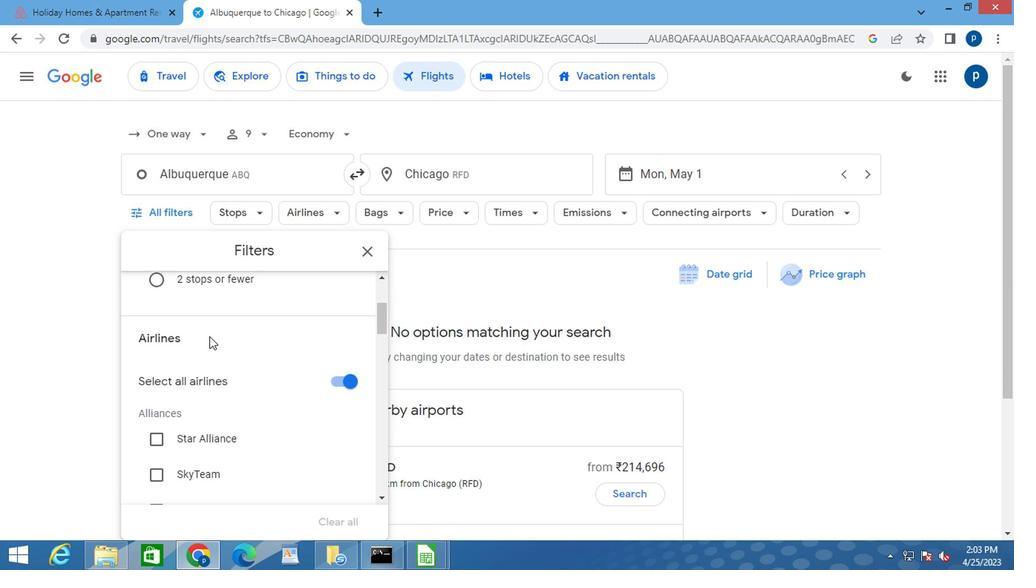 
Action: Mouse scrolled (230, 343) with delta (0, -1)
Screenshot: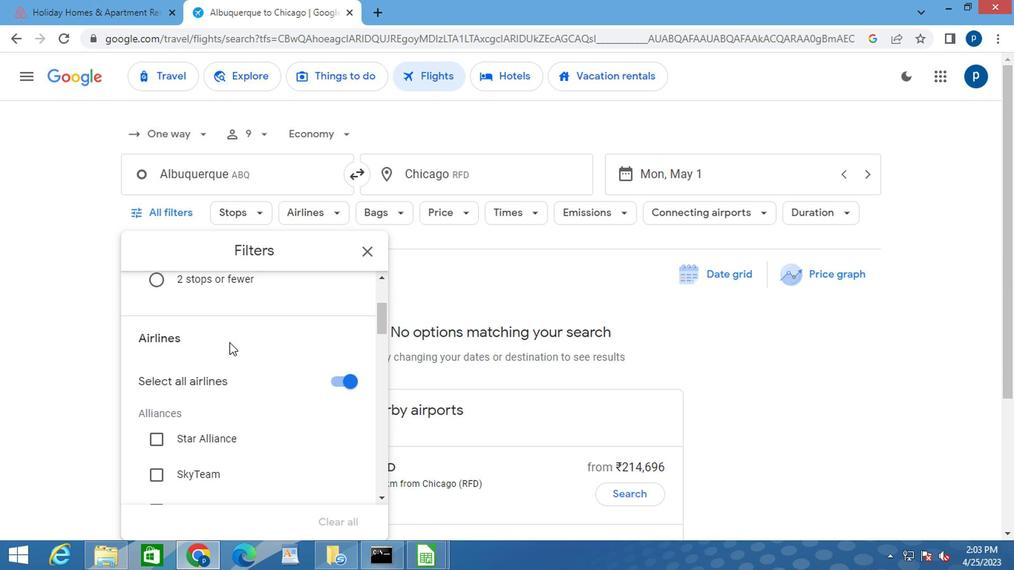 
Action: Mouse moved to (232, 346)
Screenshot: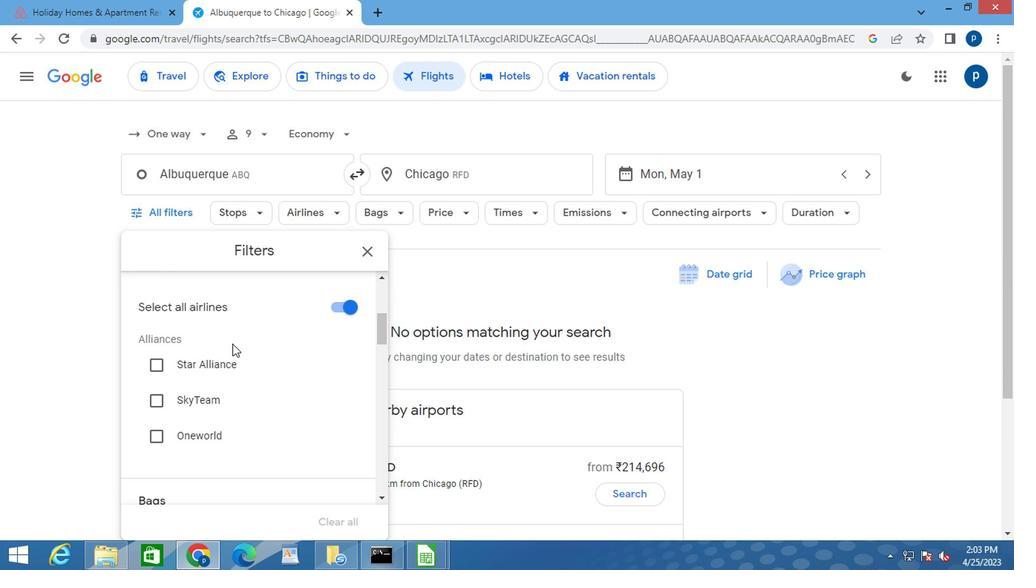 
Action: Mouse scrolled (232, 345) with delta (0, -1)
Screenshot: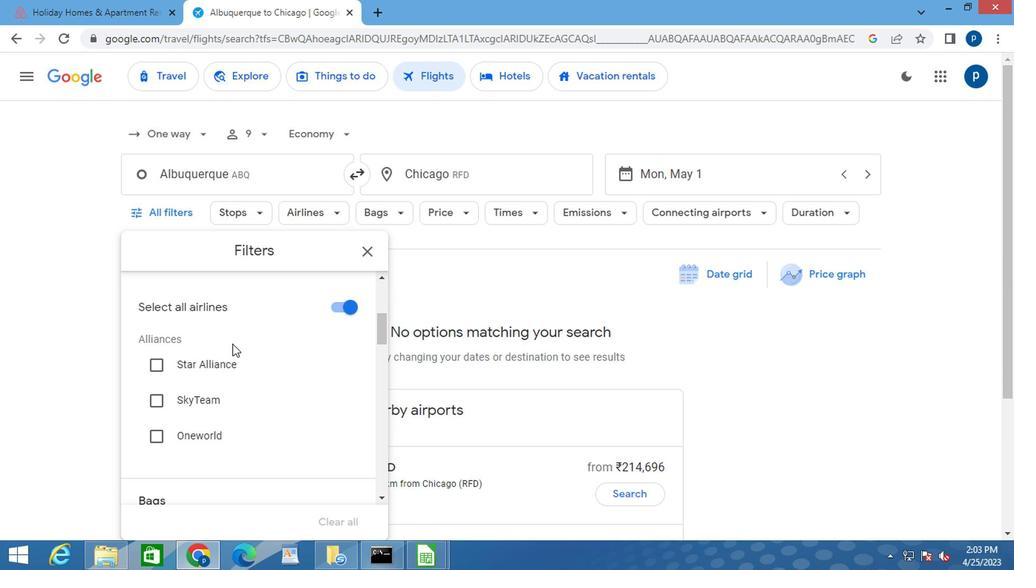 
Action: Mouse scrolled (232, 345) with delta (0, -1)
Screenshot: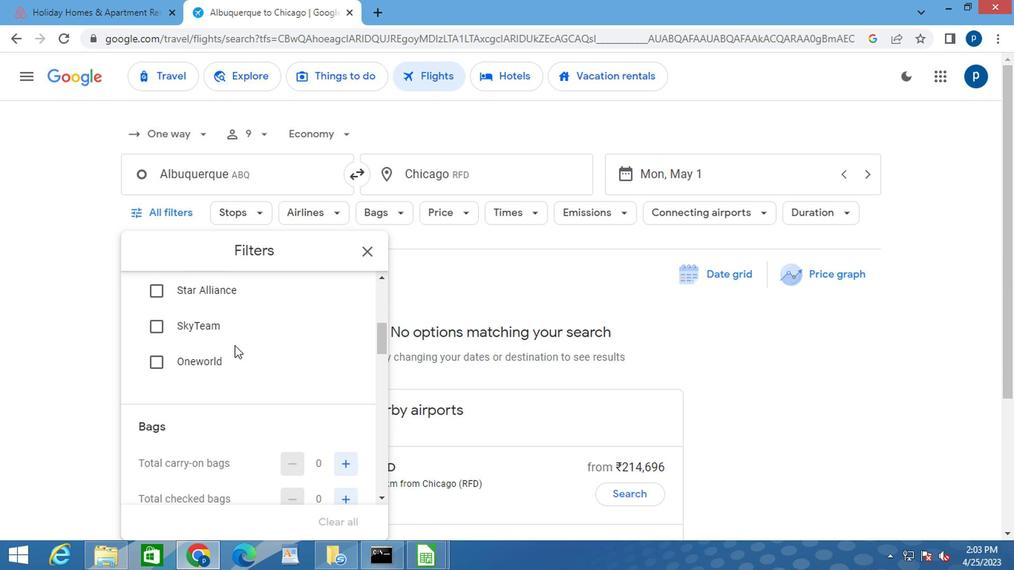 
Action: Mouse moved to (268, 361)
Screenshot: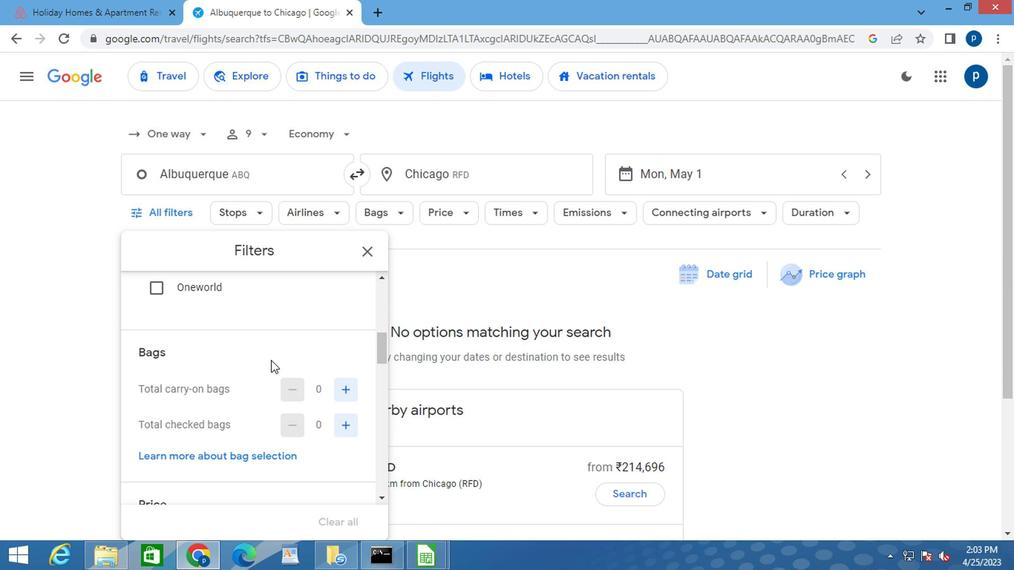 
Action: Mouse scrolled (268, 361) with delta (0, 0)
Screenshot: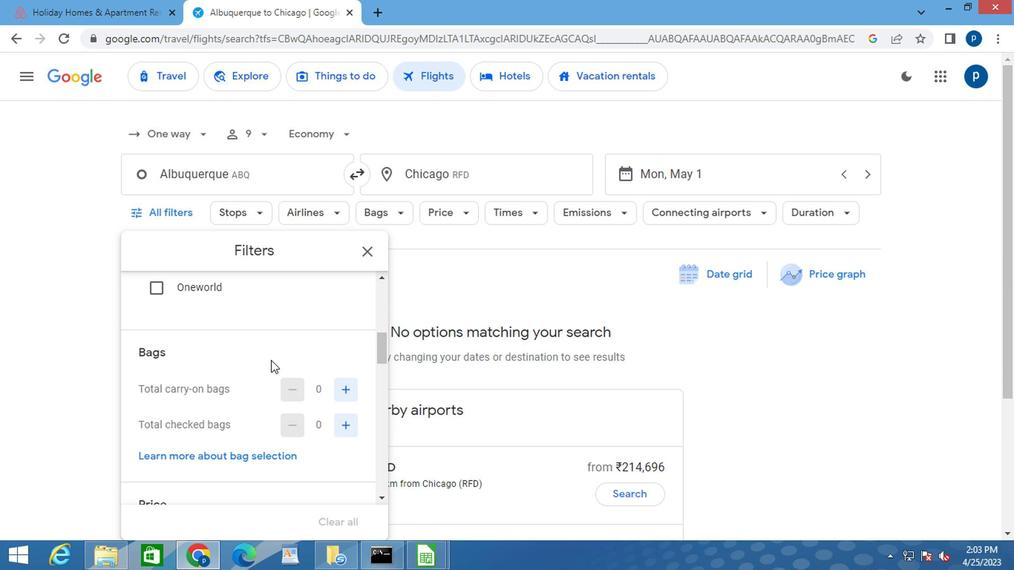 
Action: Mouse moved to (351, 353)
Screenshot: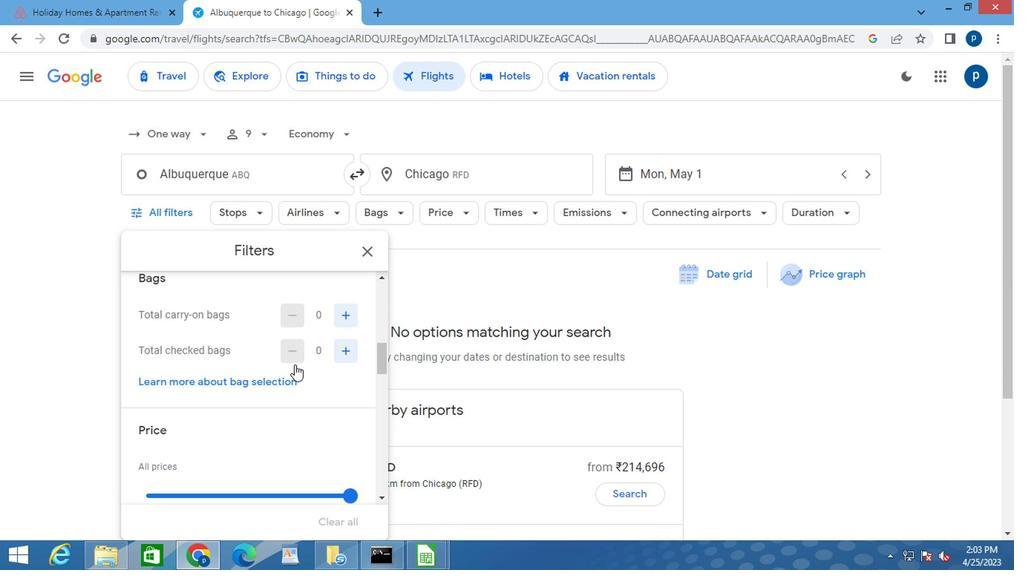 
Action: Mouse pressed left at (351, 353)
Screenshot: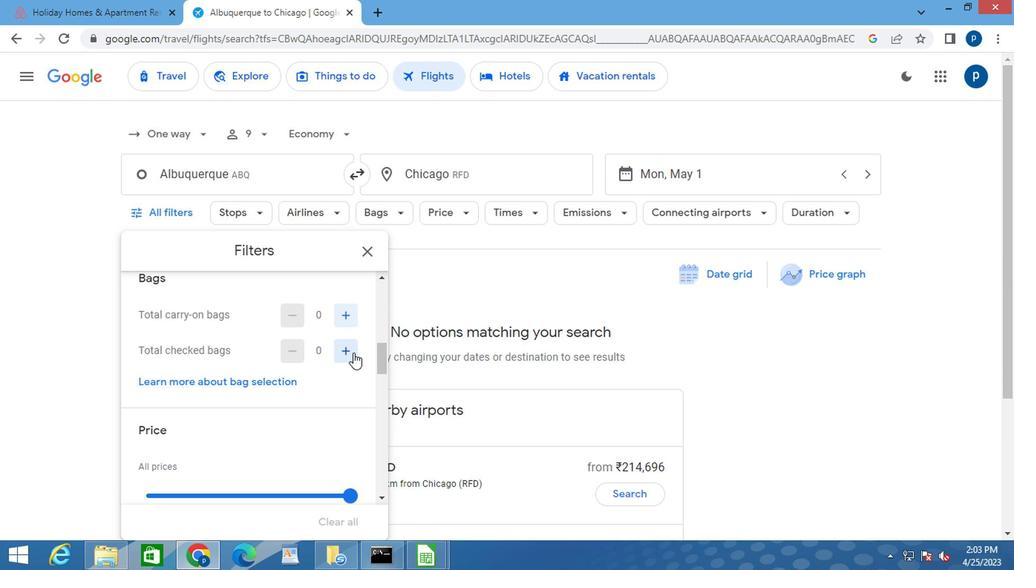 
Action: Mouse pressed left at (351, 353)
Screenshot: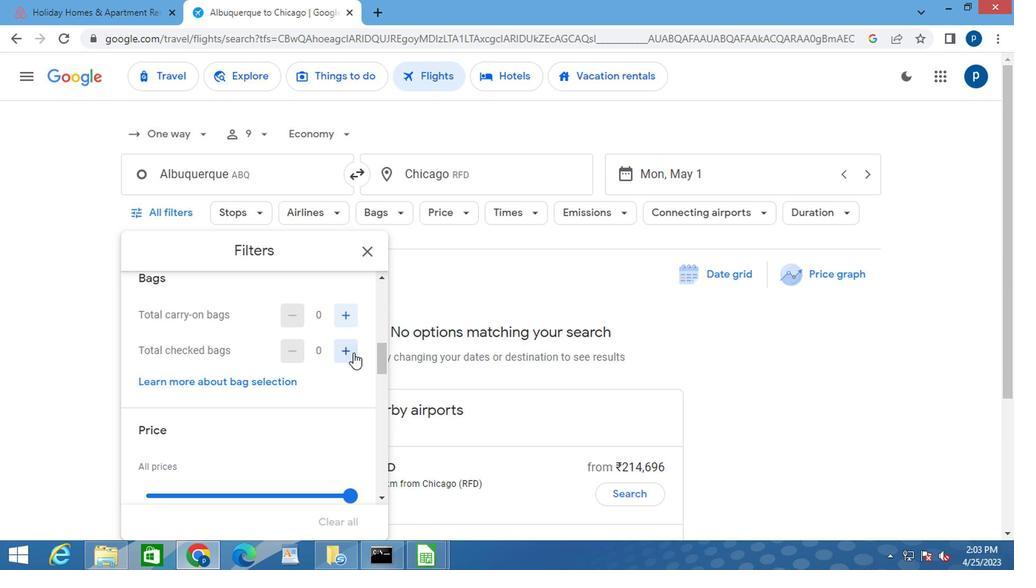 
Action: Mouse moved to (302, 371)
Screenshot: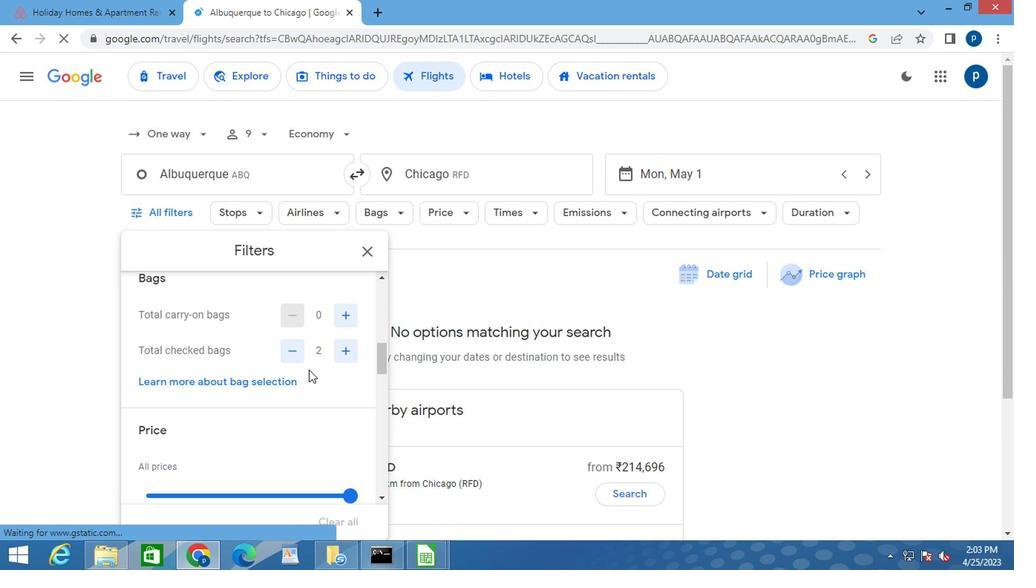 
Action: Mouse scrolled (302, 370) with delta (0, -1)
Screenshot: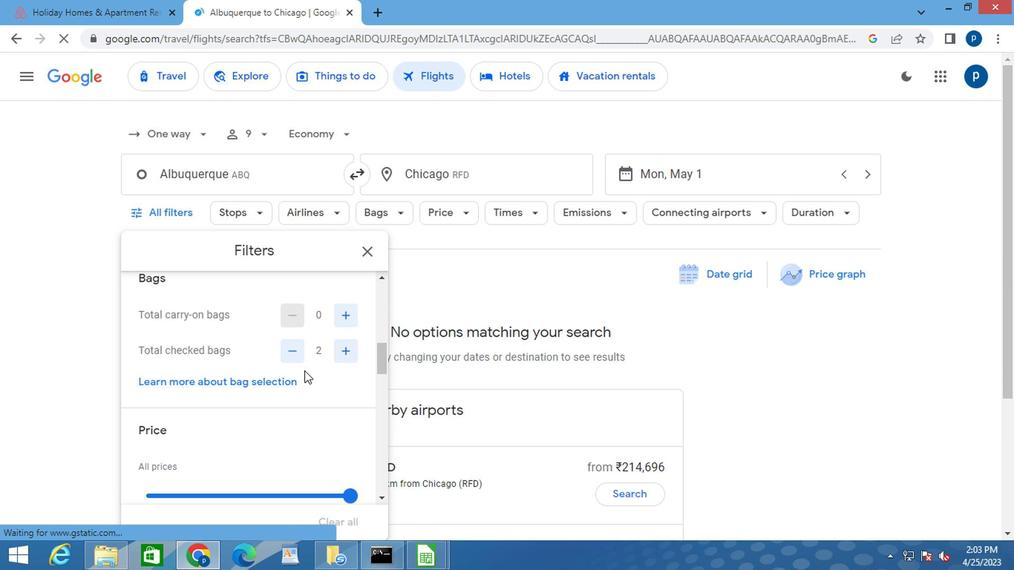
Action: Mouse moved to (342, 418)
Screenshot: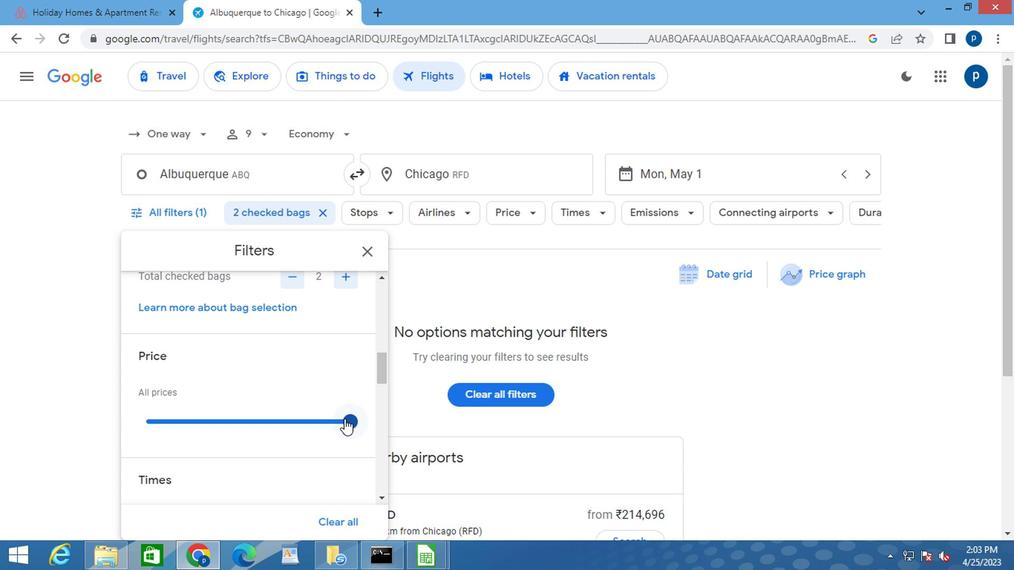 
Action: Mouse pressed left at (342, 418)
Screenshot: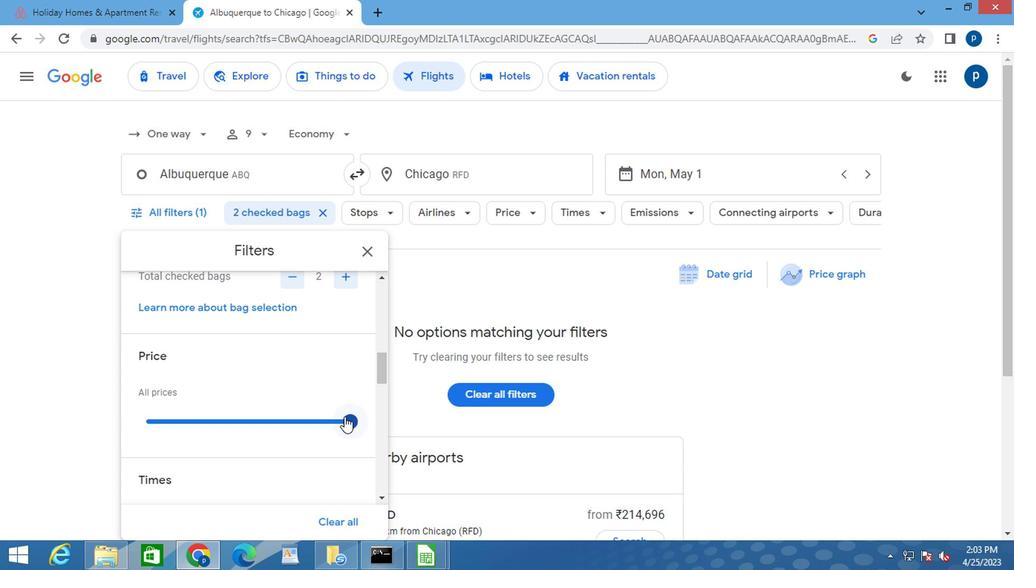 
Action: Mouse moved to (277, 444)
Screenshot: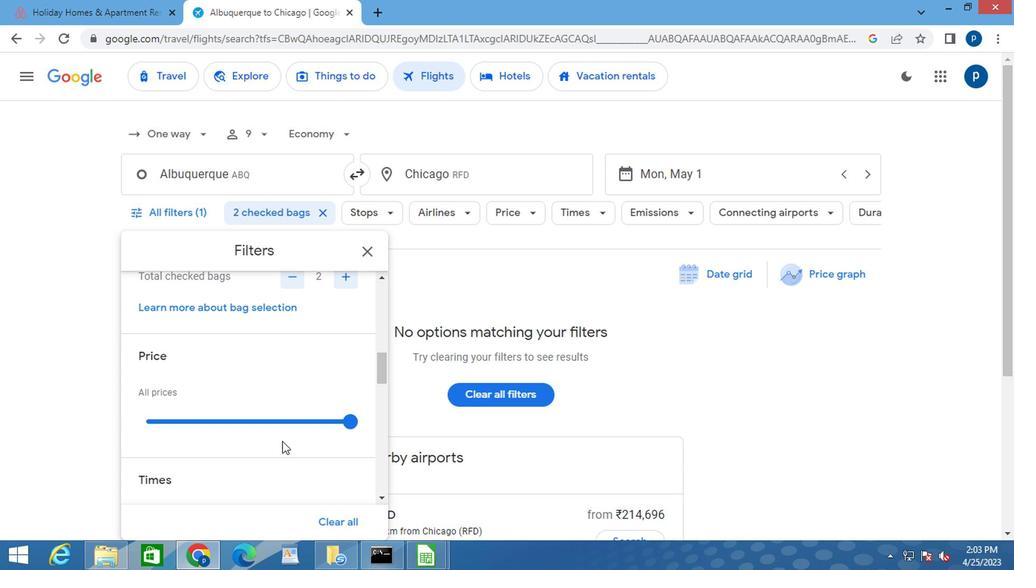 
Action: Mouse scrolled (277, 443) with delta (0, 0)
Screenshot: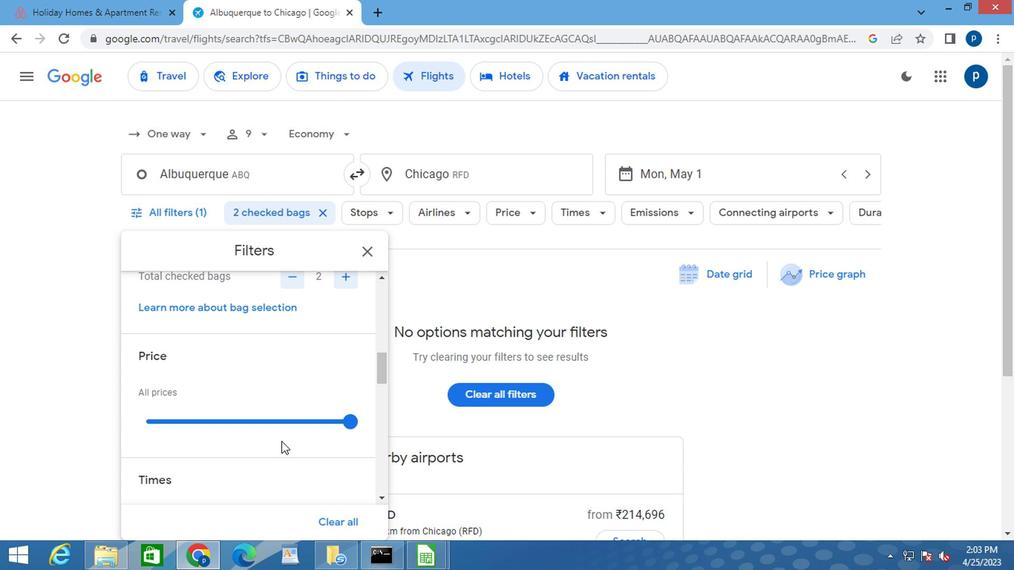 
Action: Mouse scrolled (277, 443) with delta (0, 0)
Screenshot: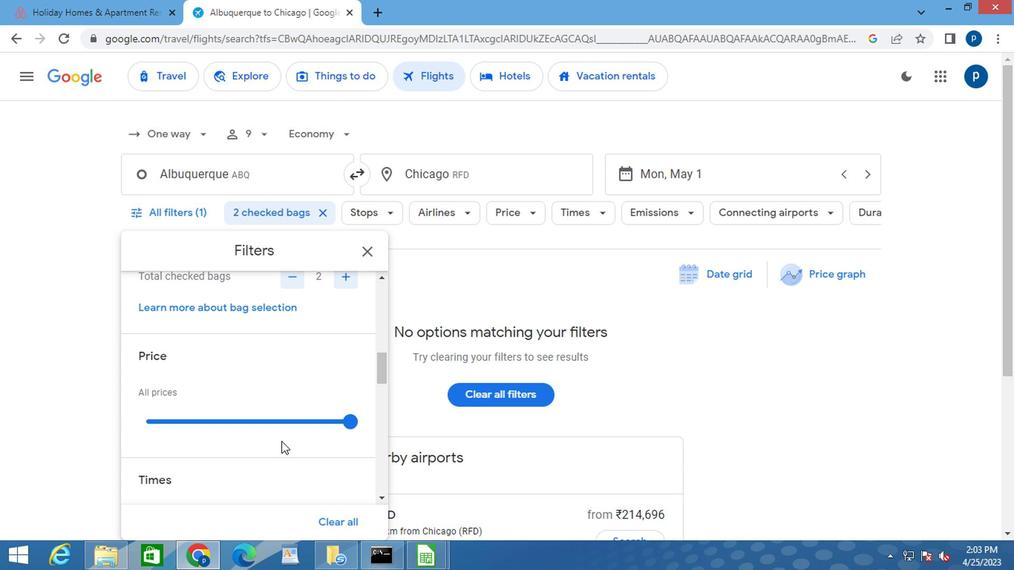 
Action: Mouse moved to (147, 440)
Screenshot: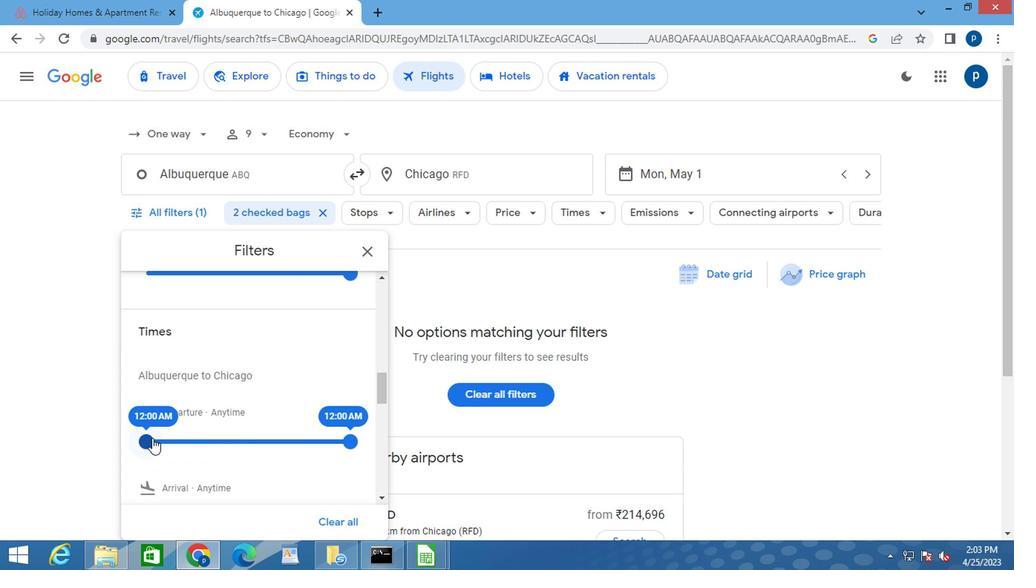 
Action: Mouse pressed left at (147, 440)
Screenshot: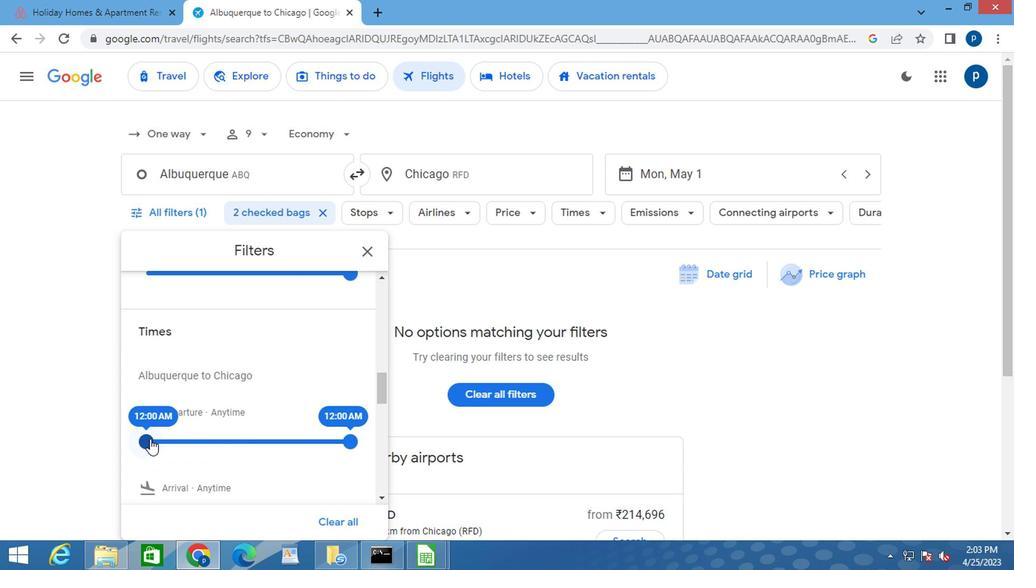 
Action: Mouse moved to (351, 441)
Screenshot: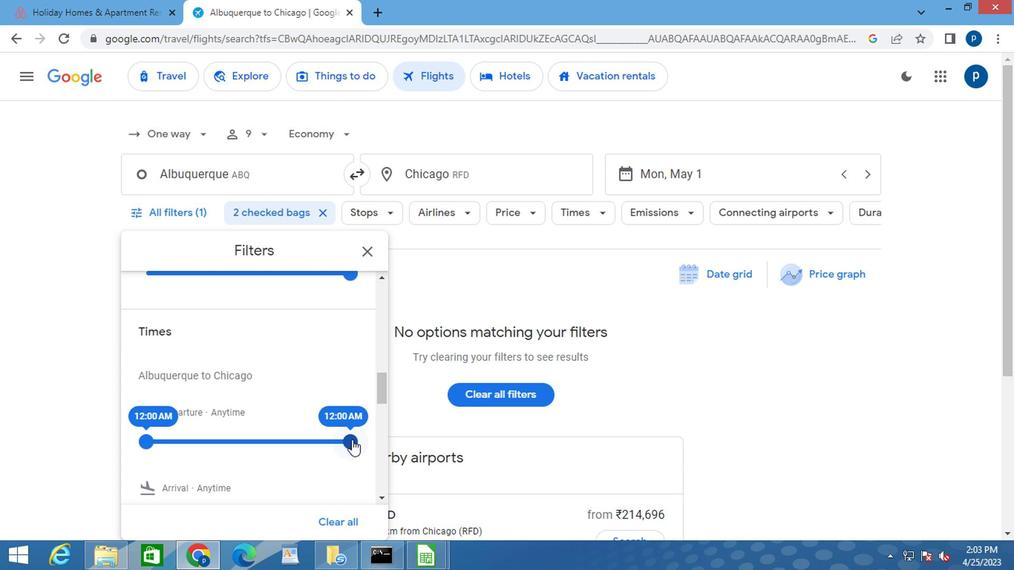 
Action: Mouse pressed left at (351, 441)
Screenshot: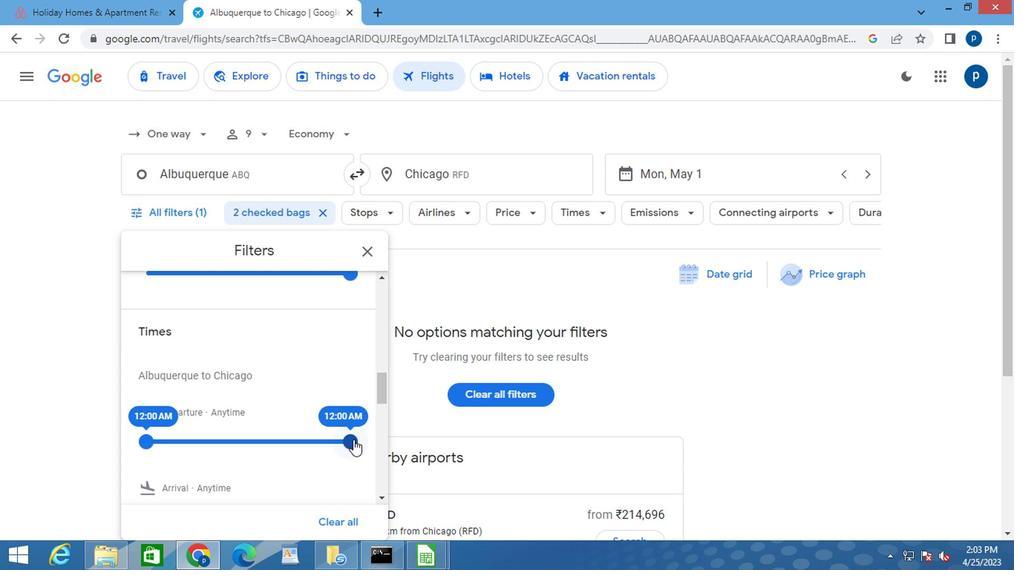 
Action: Mouse moved to (146, 439)
Screenshot: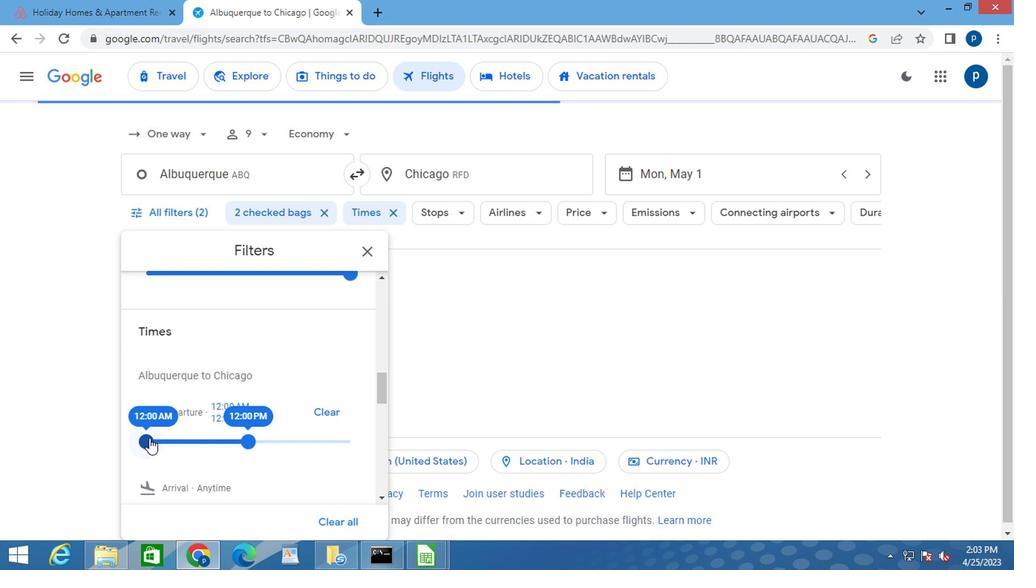 
Action: Mouse pressed left at (146, 439)
Screenshot: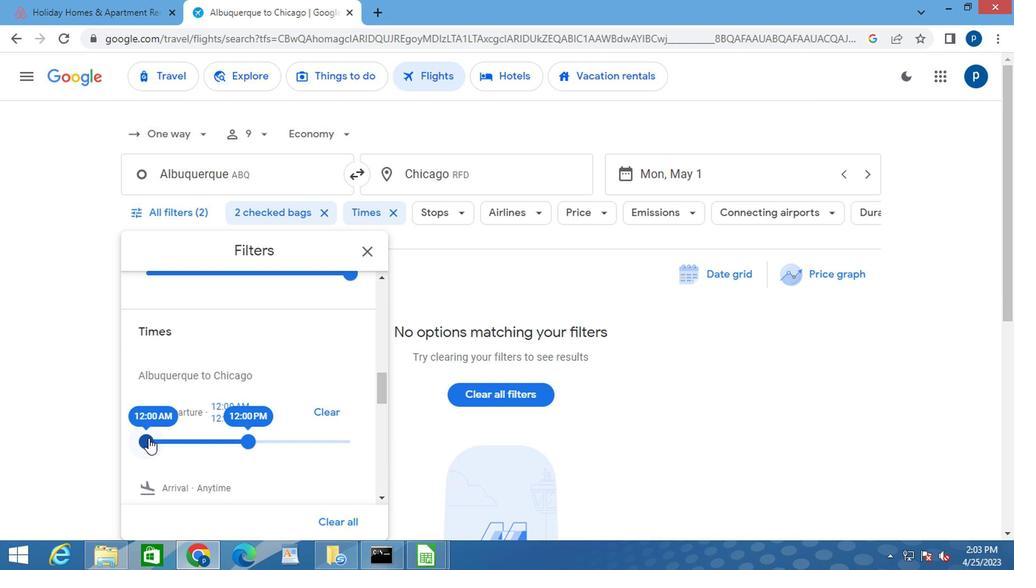 
Action: Mouse moved to (364, 246)
Screenshot: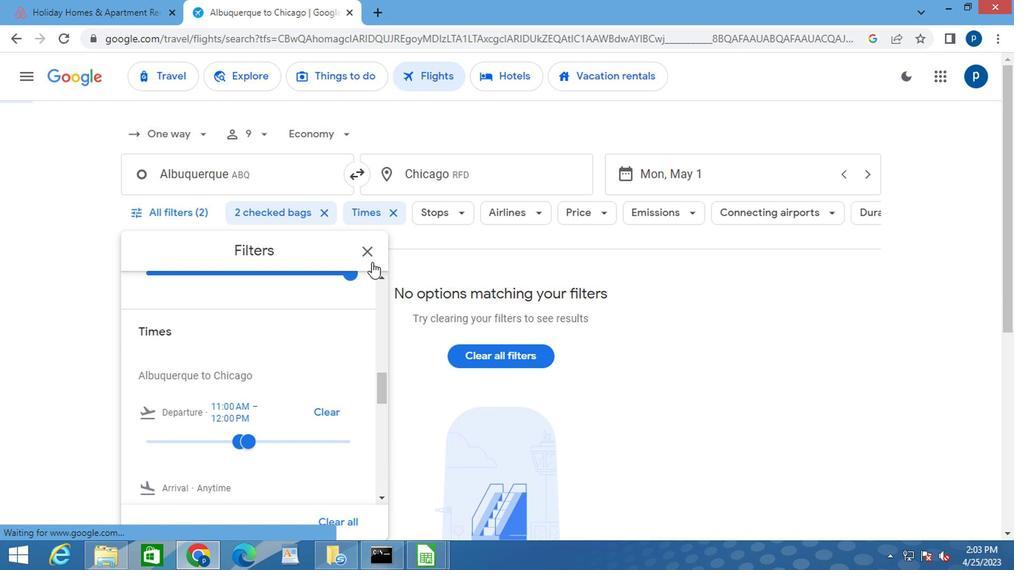 
Action: Mouse pressed left at (364, 246)
Screenshot: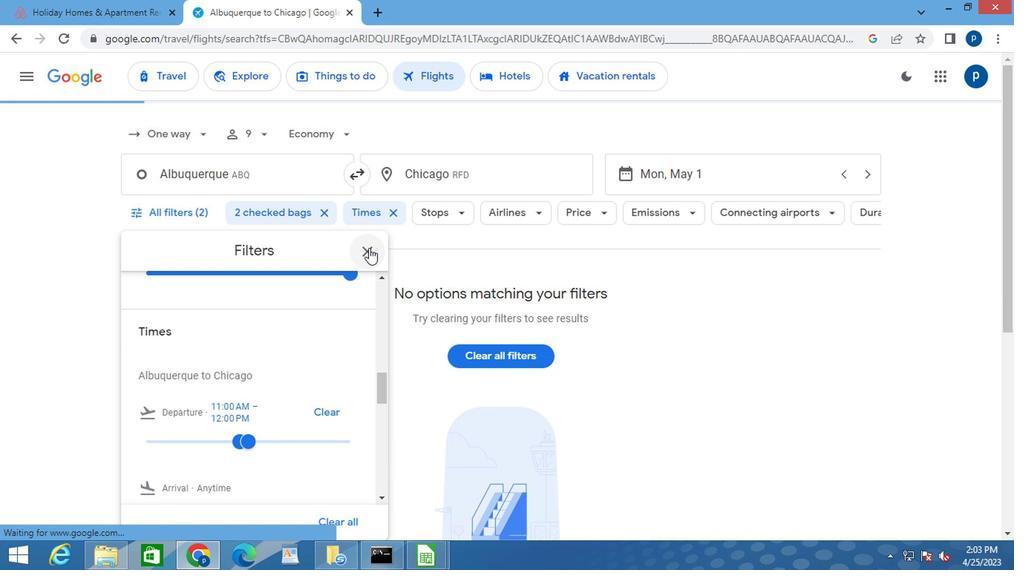 
